 Task: Search one way flight ticket for 2 adults, 2 infants in seat and 1 infant on lap in first from New Haven: Tweed-new Haven Airport to Fort Wayne: Fort Wayne International Airport on 5-4-2023. Choice of flights is Singapure airlines. Number of bags: 1 checked bag. Price is upto 109000. Outbound departure time preference is 7:00.
Action: Mouse moved to (352, 327)
Screenshot: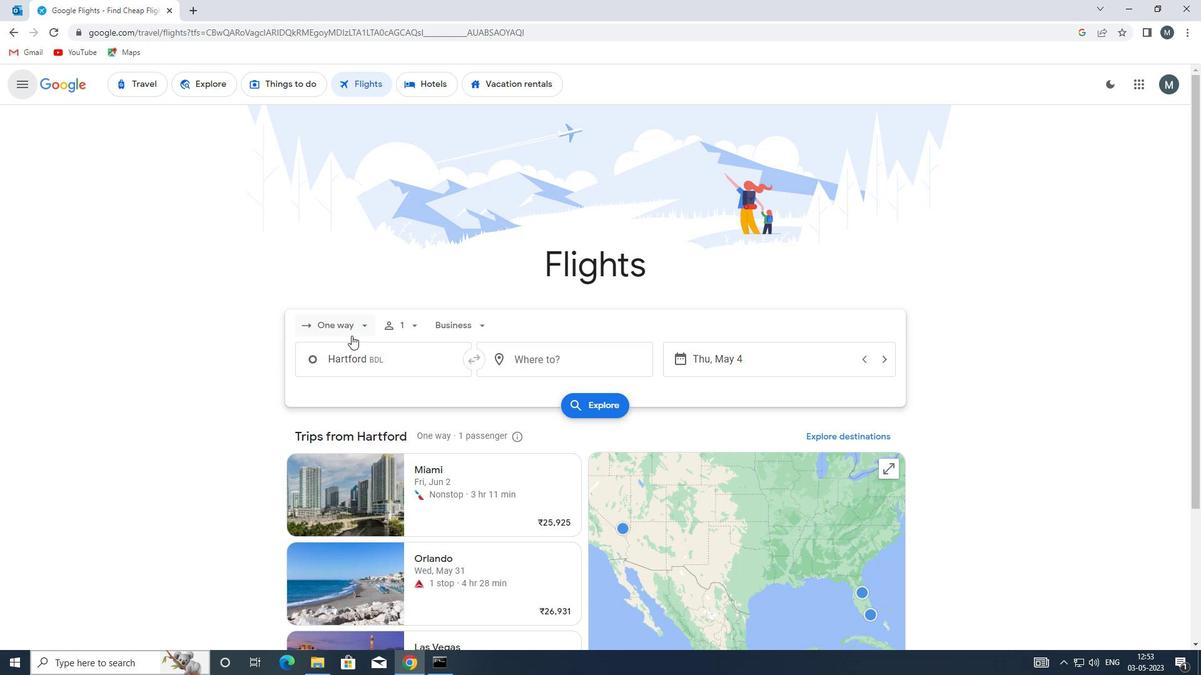 
Action: Mouse pressed left at (352, 327)
Screenshot: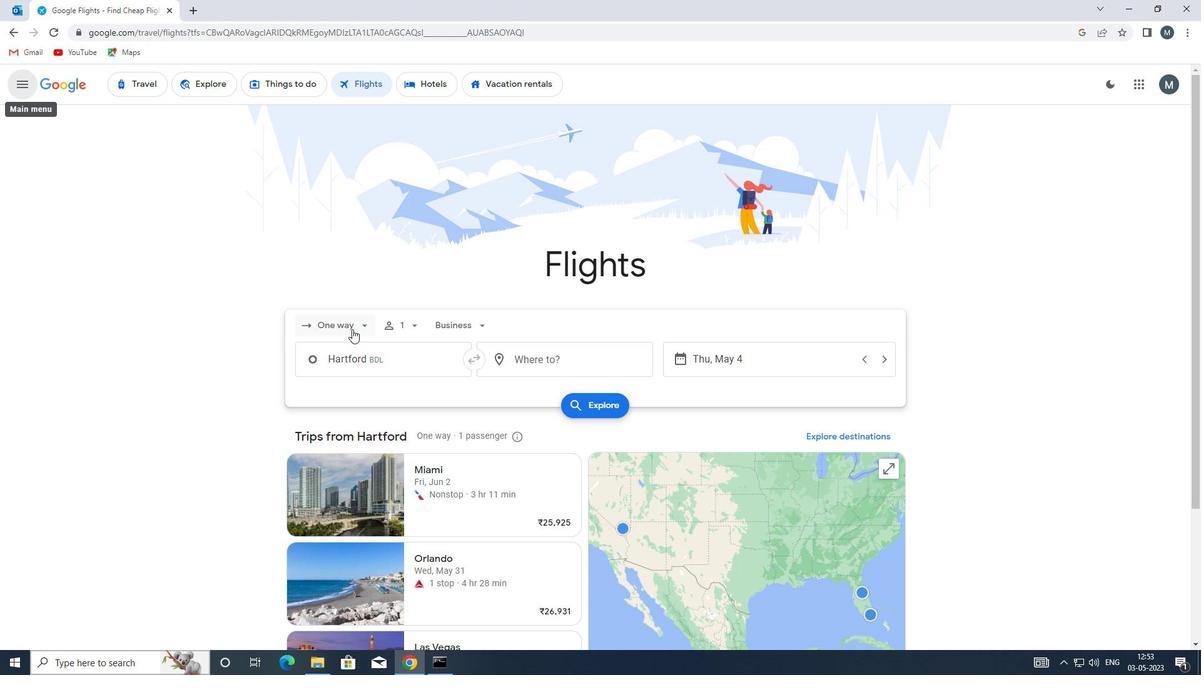 
Action: Mouse moved to (362, 382)
Screenshot: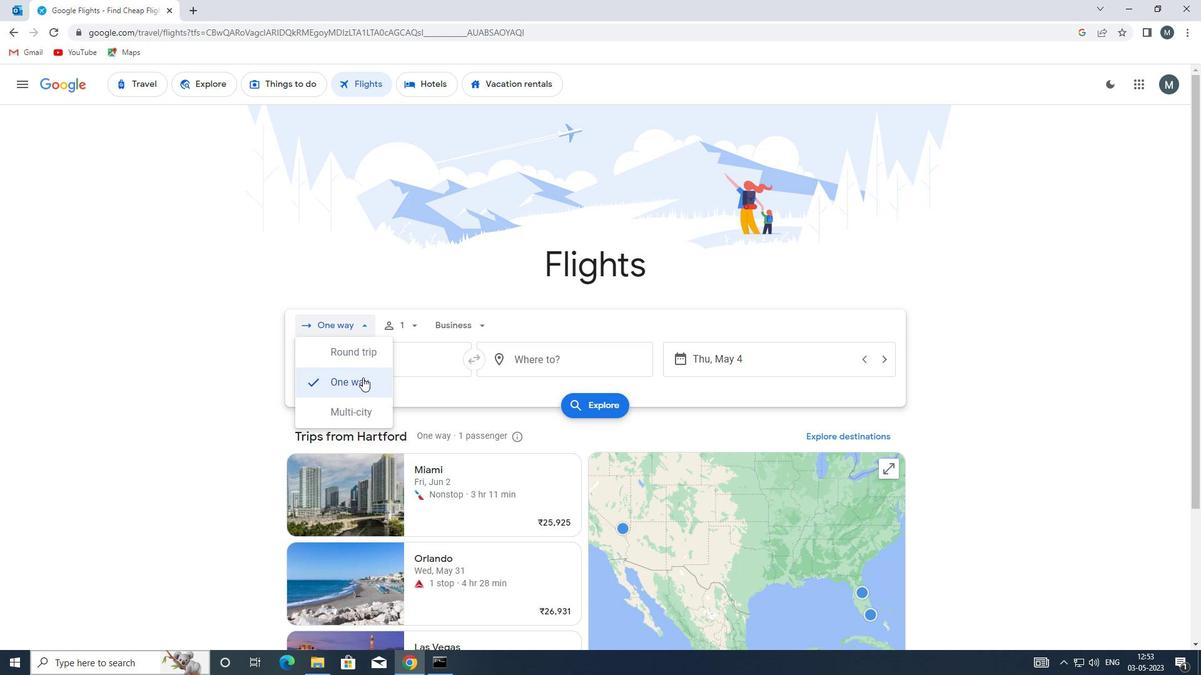 
Action: Mouse pressed left at (362, 382)
Screenshot: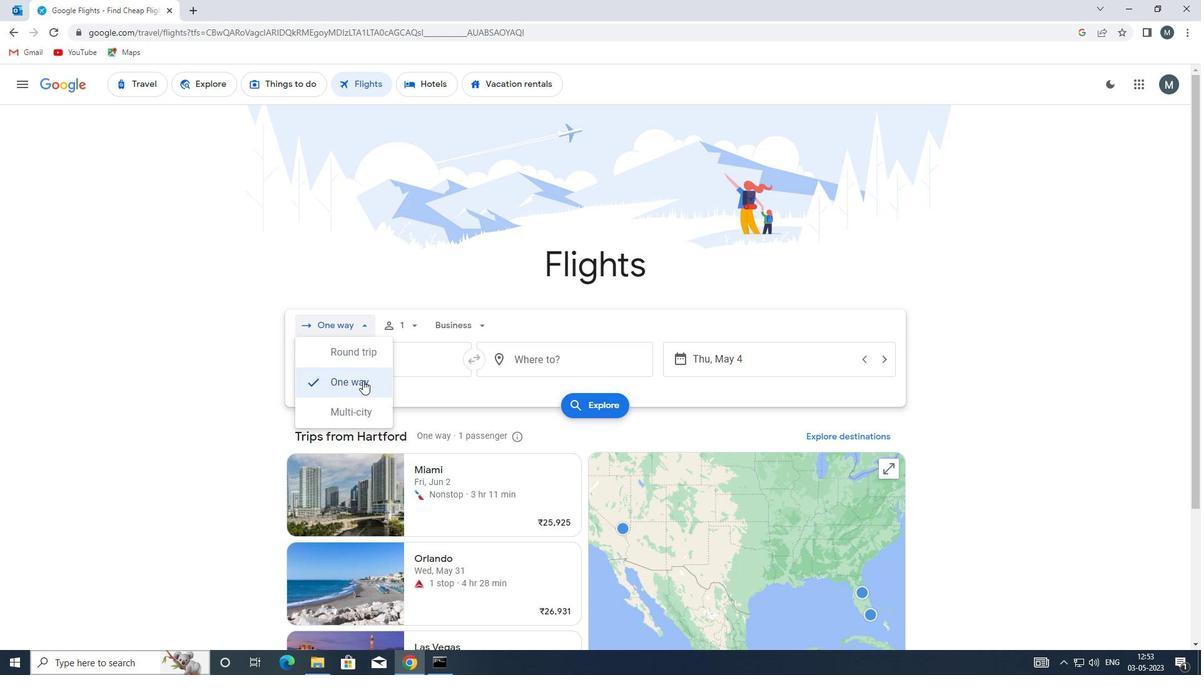 
Action: Mouse moved to (414, 324)
Screenshot: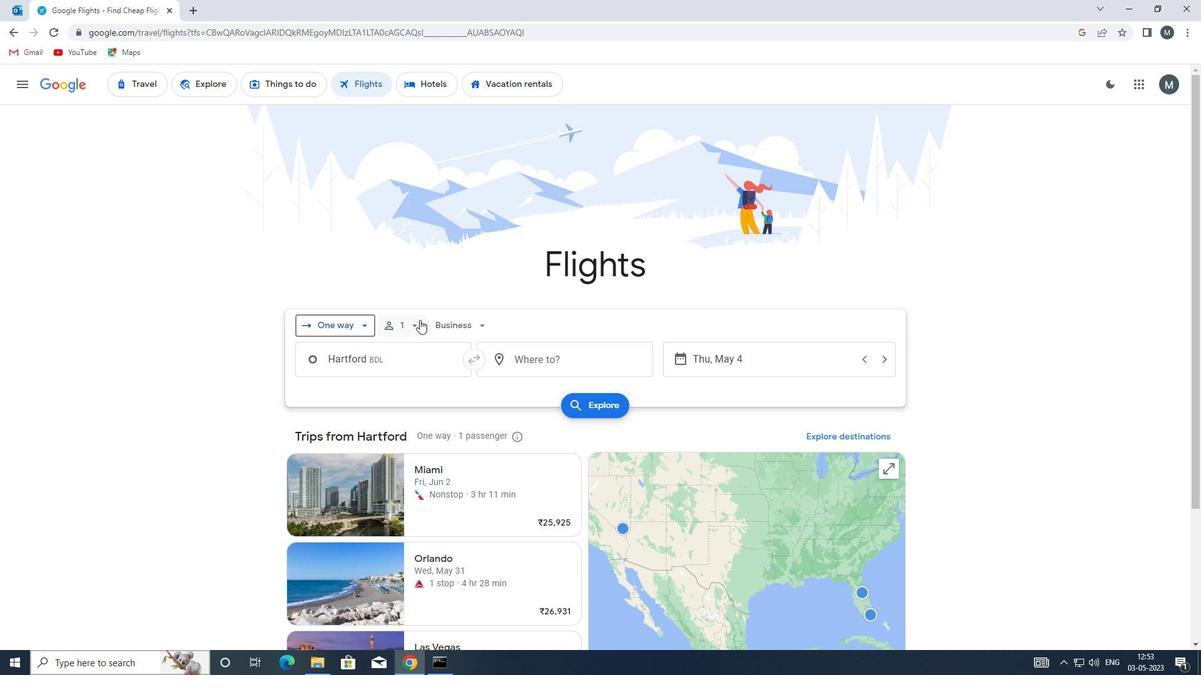 
Action: Mouse pressed left at (414, 324)
Screenshot: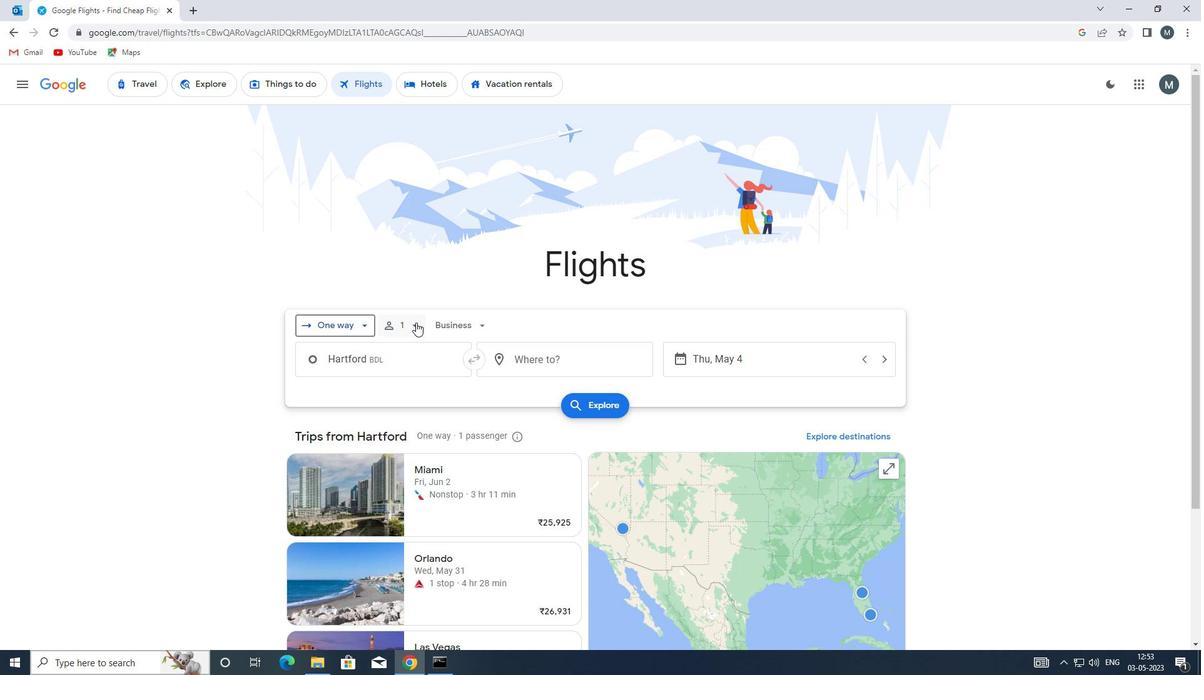 
Action: Mouse moved to (508, 353)
Screenshot: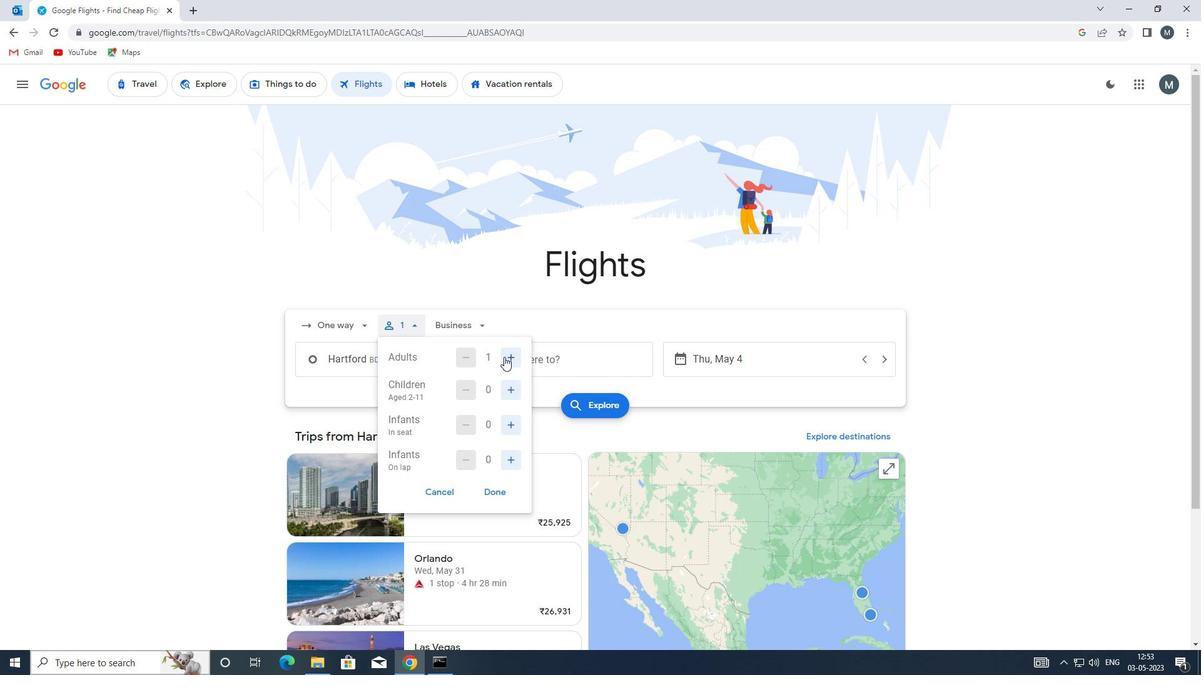
Action: Mouse pressed left at (508, 353)
Screenshot: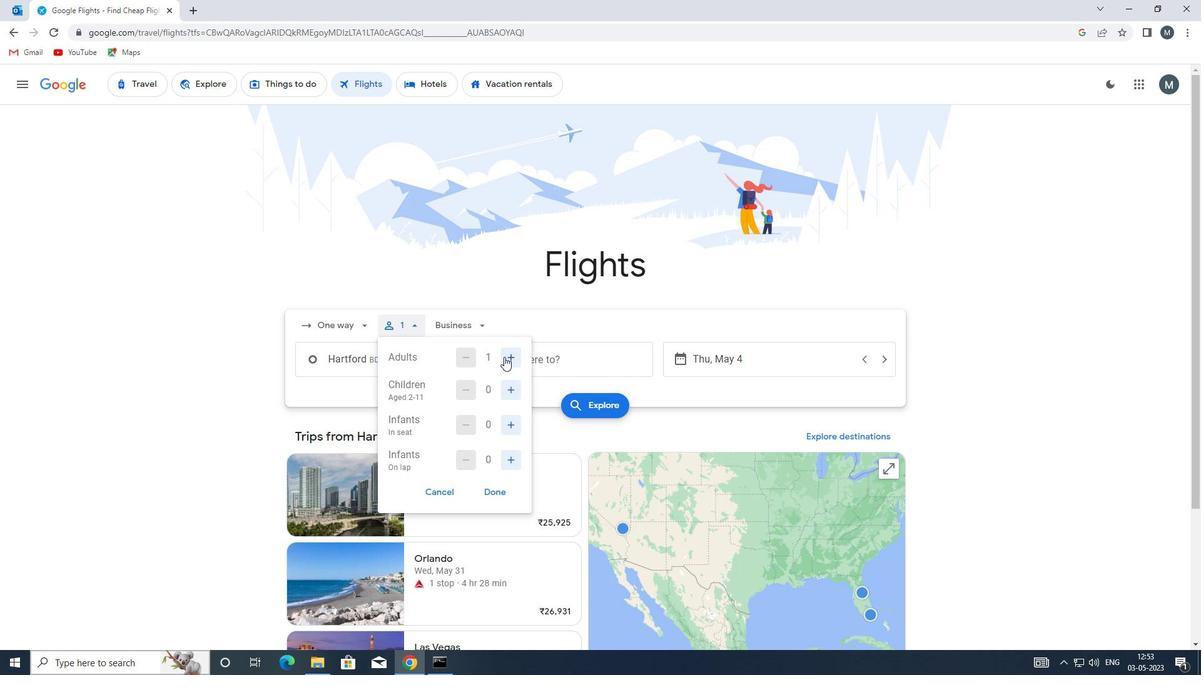 
Action: Mouse moved to (512, 421)
Screenshot: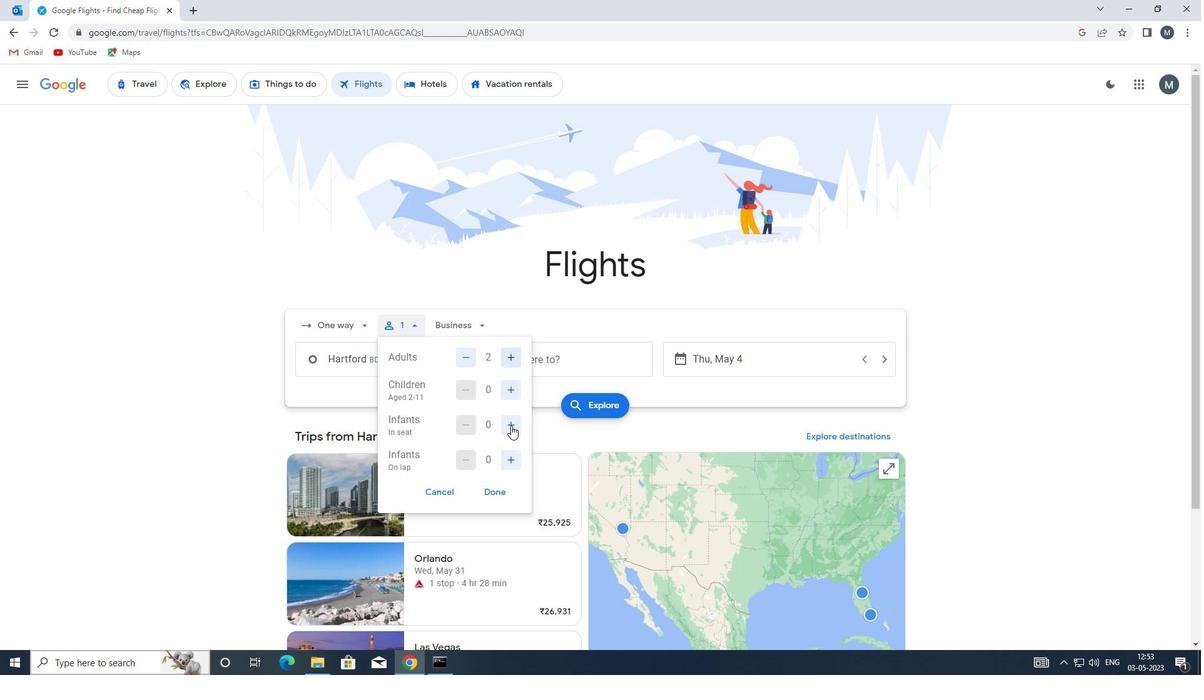 
Action: Mouse pressed left at (512, 421)
Screenshot: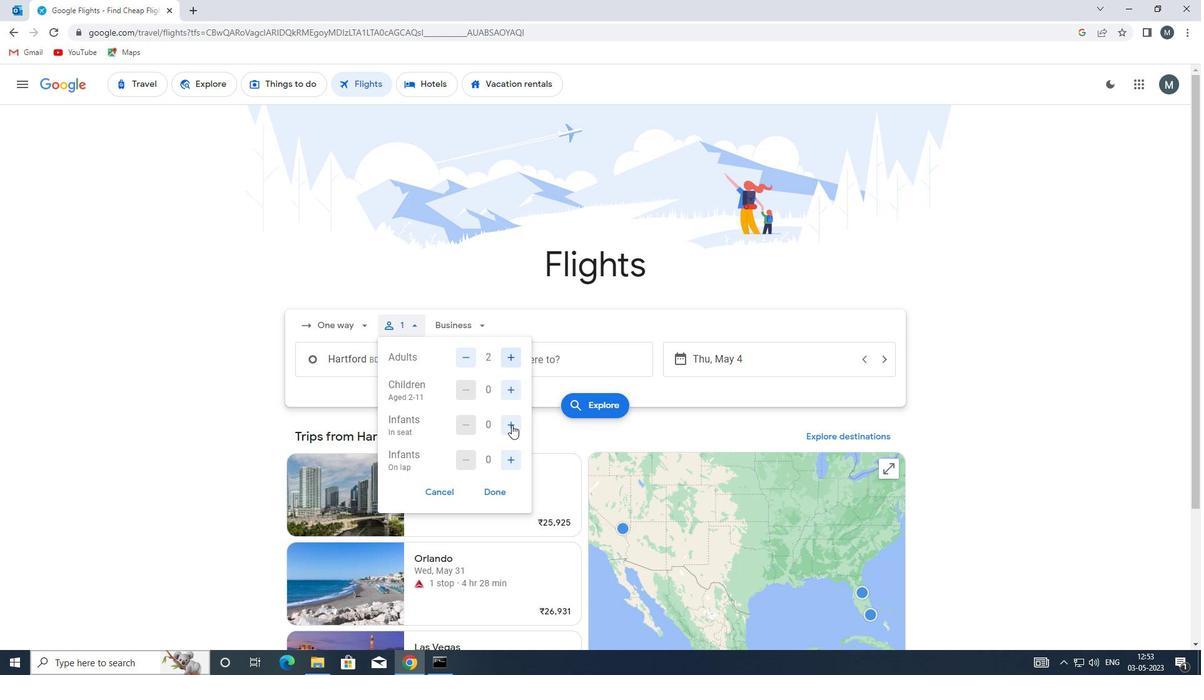
Action: Mouse pressed left at (512, 421)
Screenshot: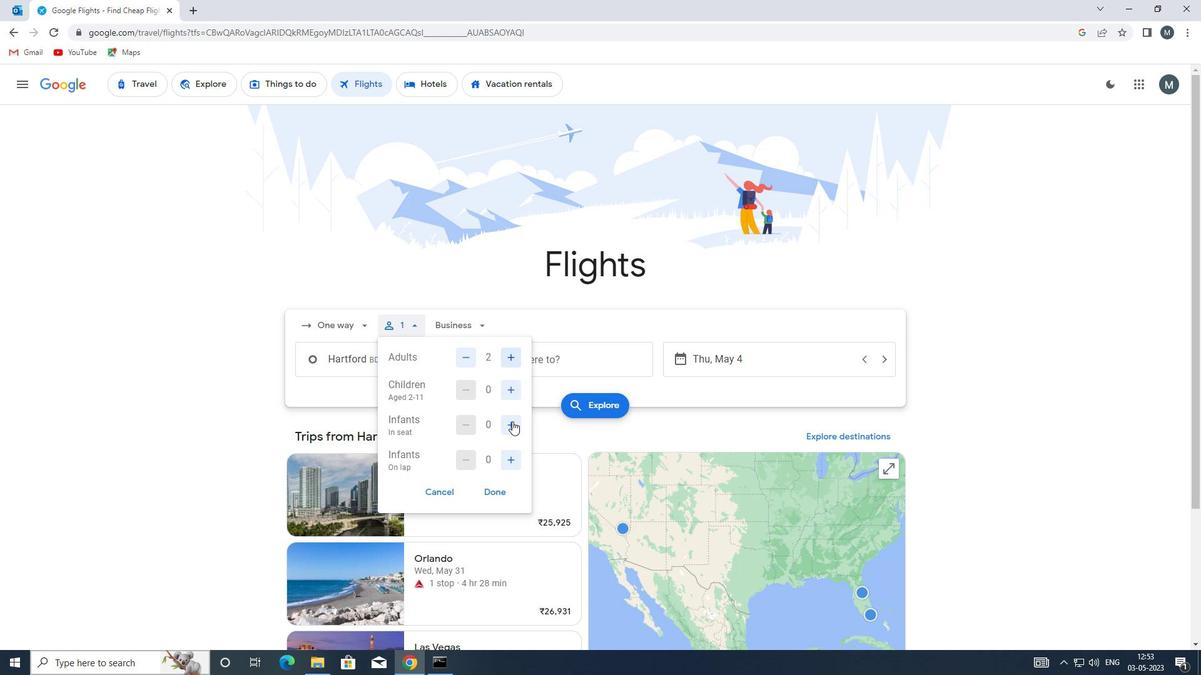 
Action: Mouse moved to (510, 460)
Screenshot: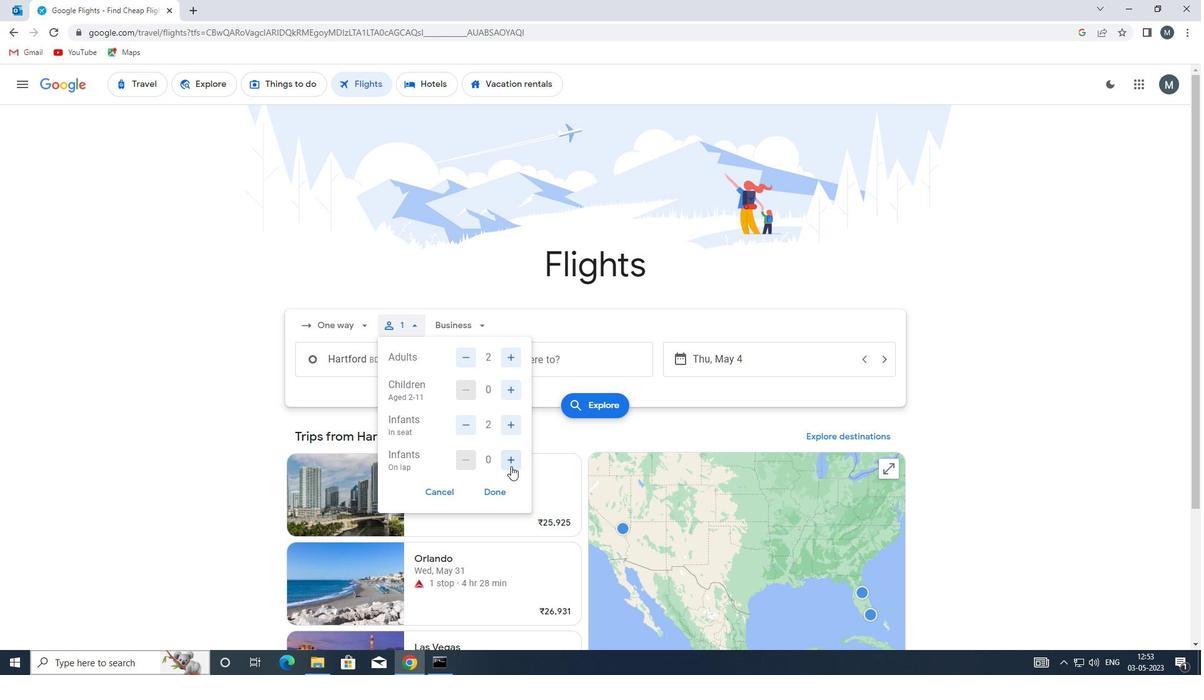 
Action: Mouse pressed left at (510, 460)
Screenshot: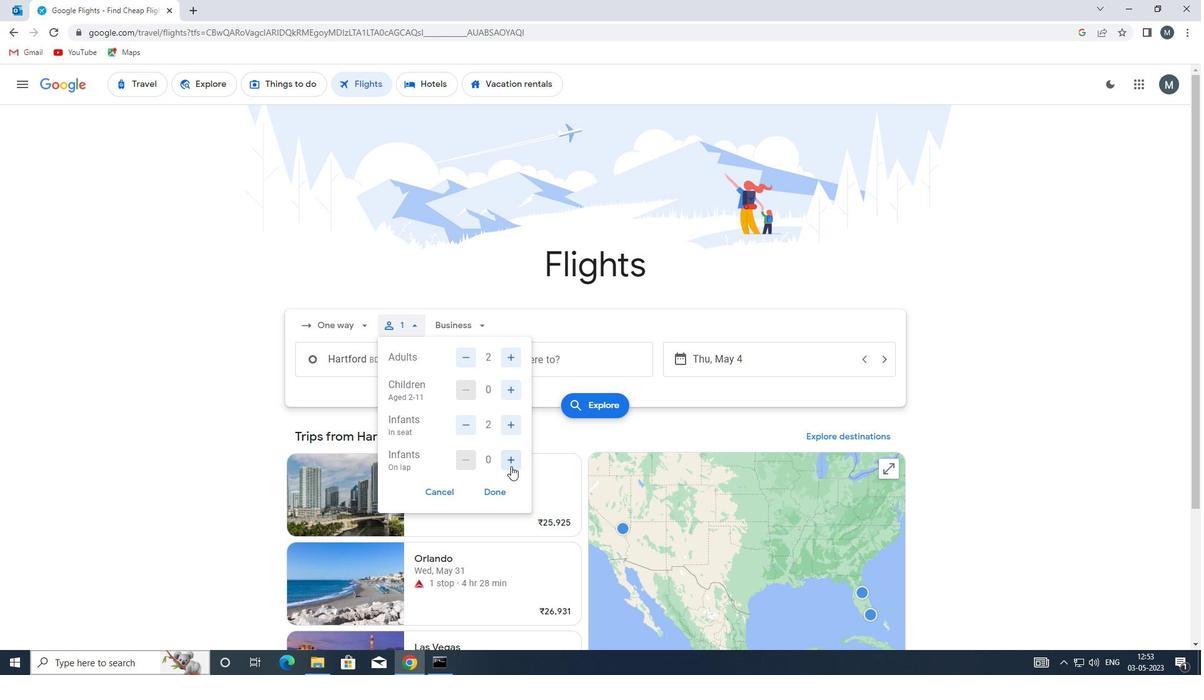 
Action: Mouse moved to (492, 495)
Screenshot: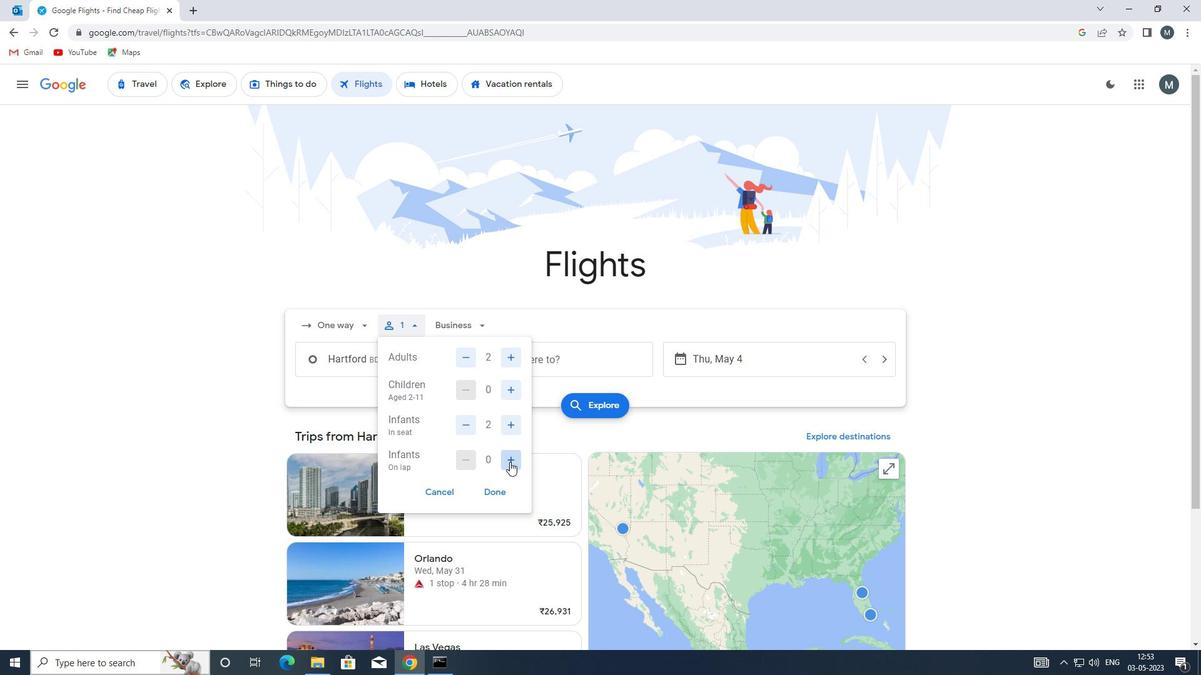 
Action: Mouse pressed left at (492, 495)
Screenshot: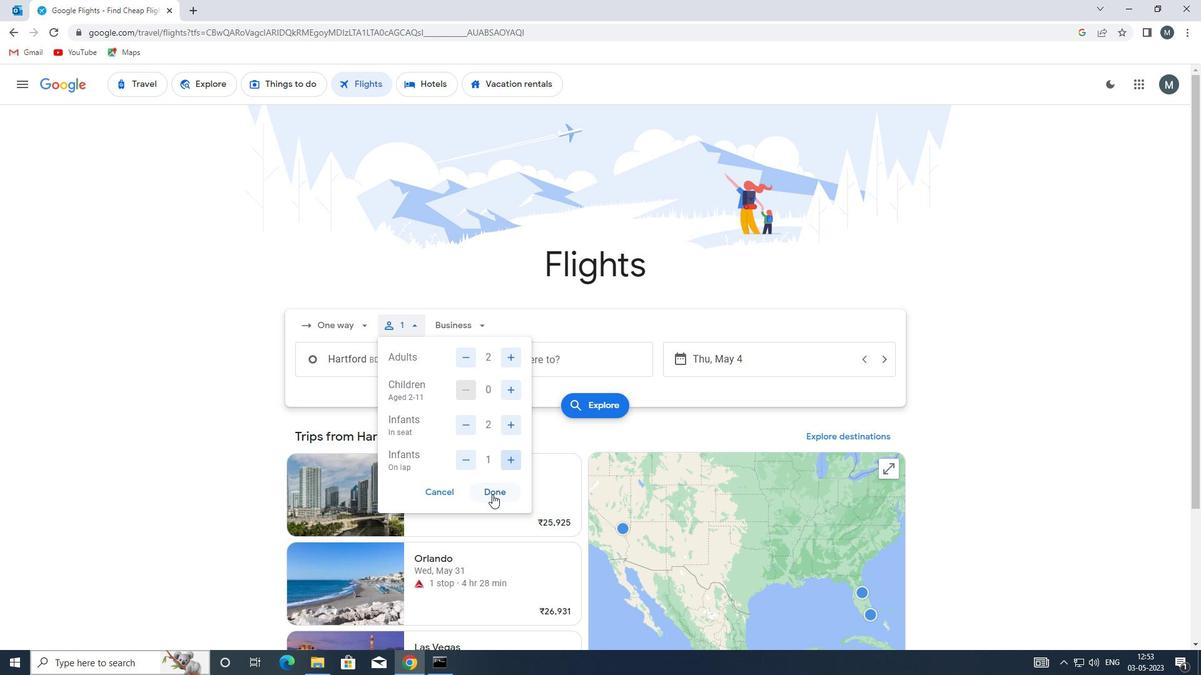 
Action: Mouse moved to (464, 332)
Screenshot: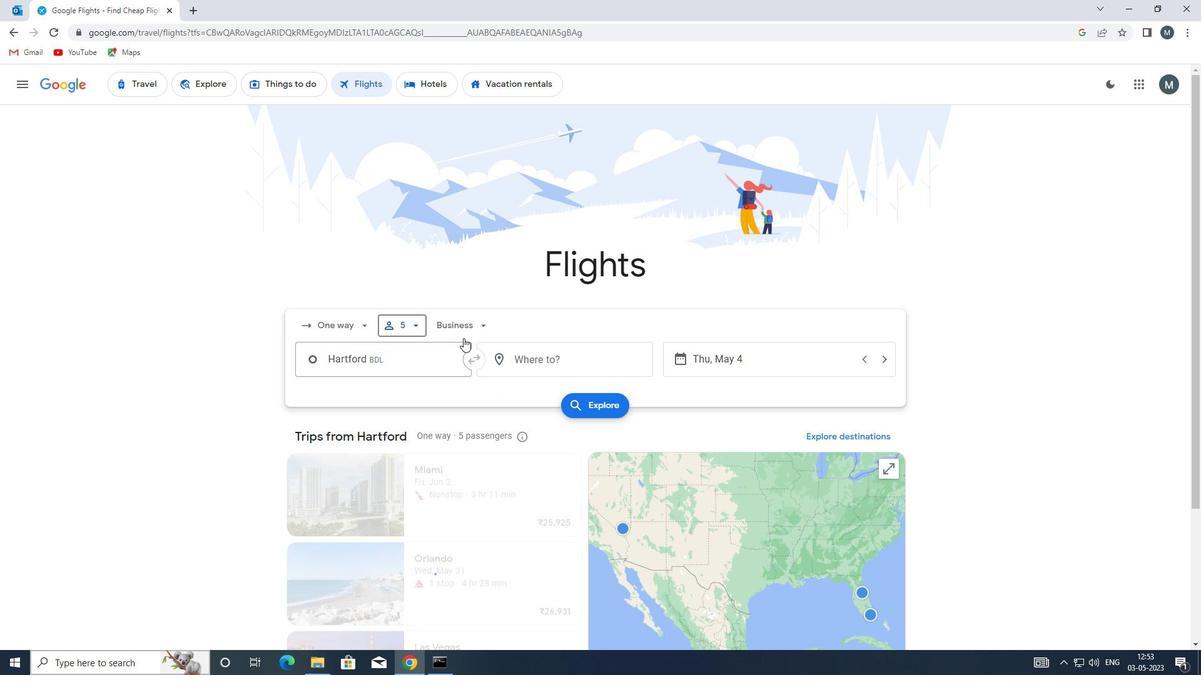 
Action: Mouse pressed left at (464, 332)
Screenshot: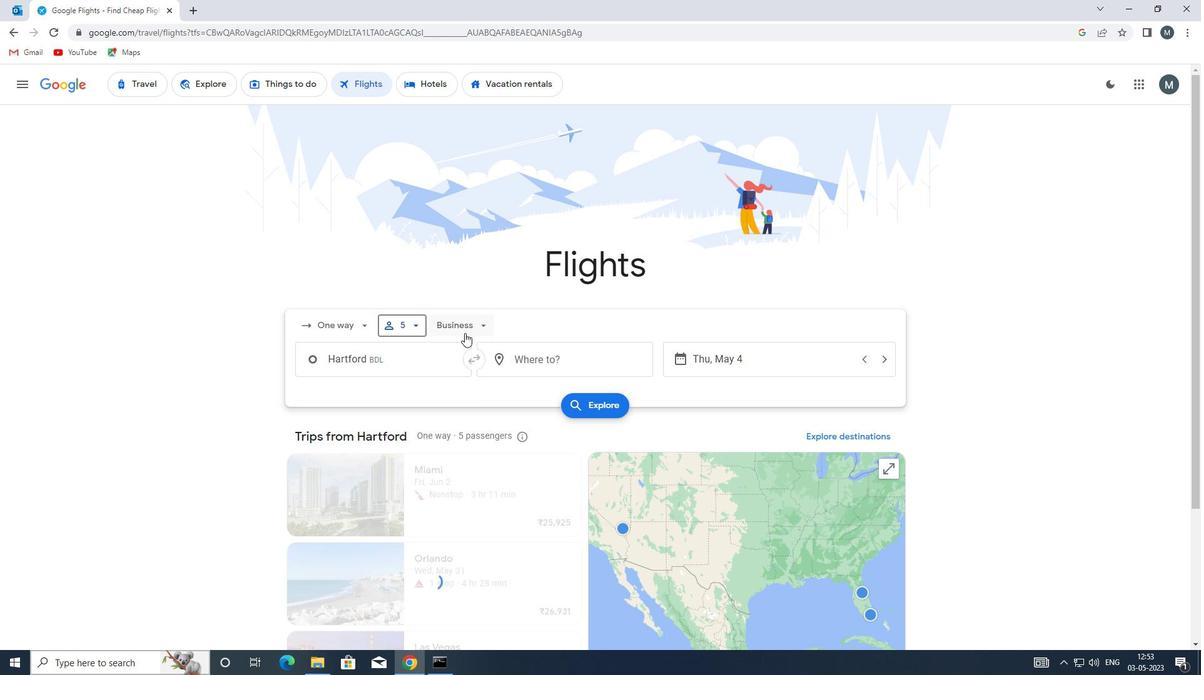 
Action: Mouse moved to (494, 451)
Screenshot: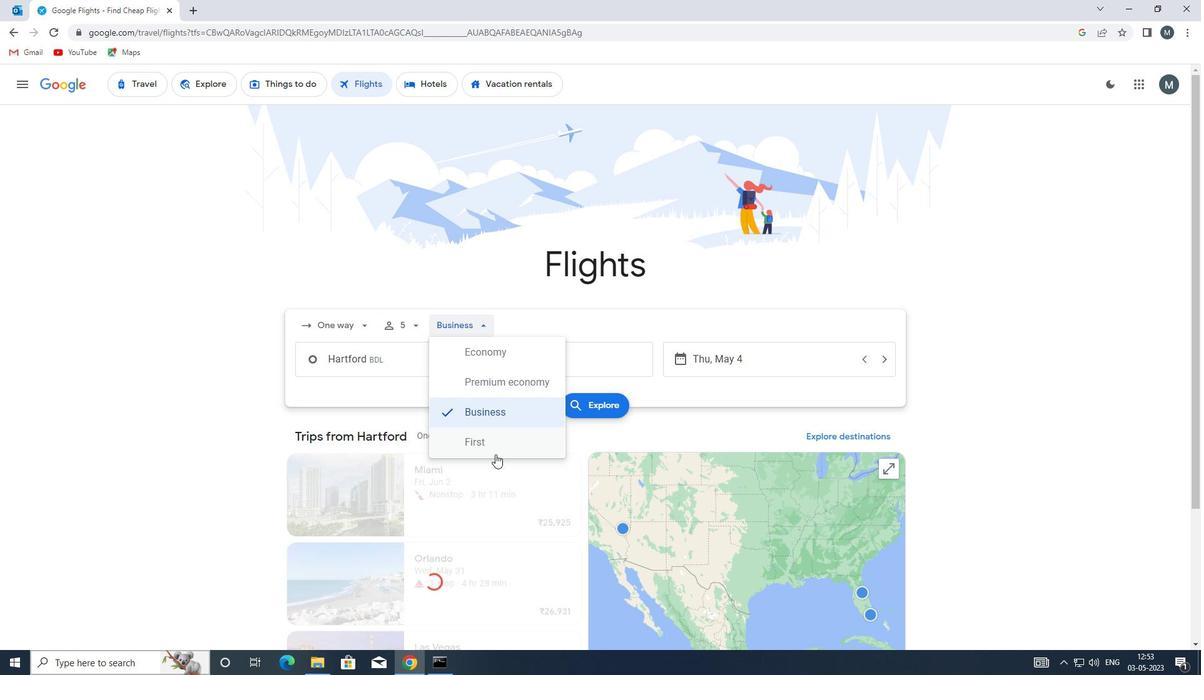 
Action: Mouse pressed left at (494, 451)
Screenshot: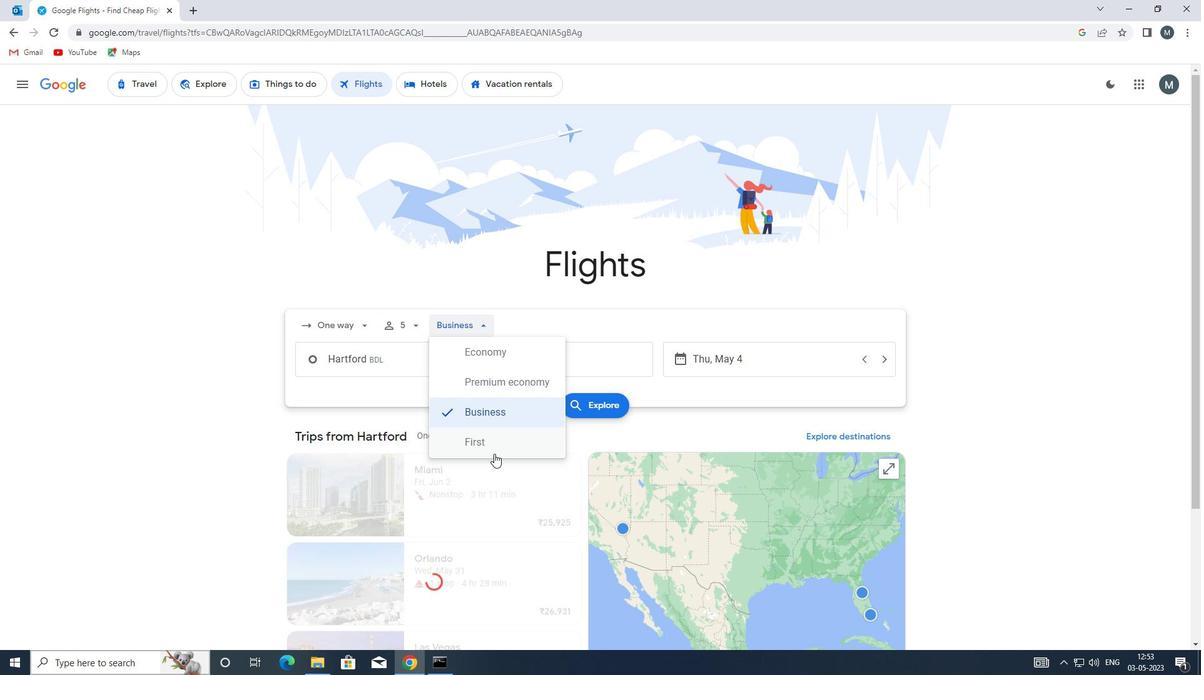 
Action: Mouse moved to (399, 373)
Screenshot: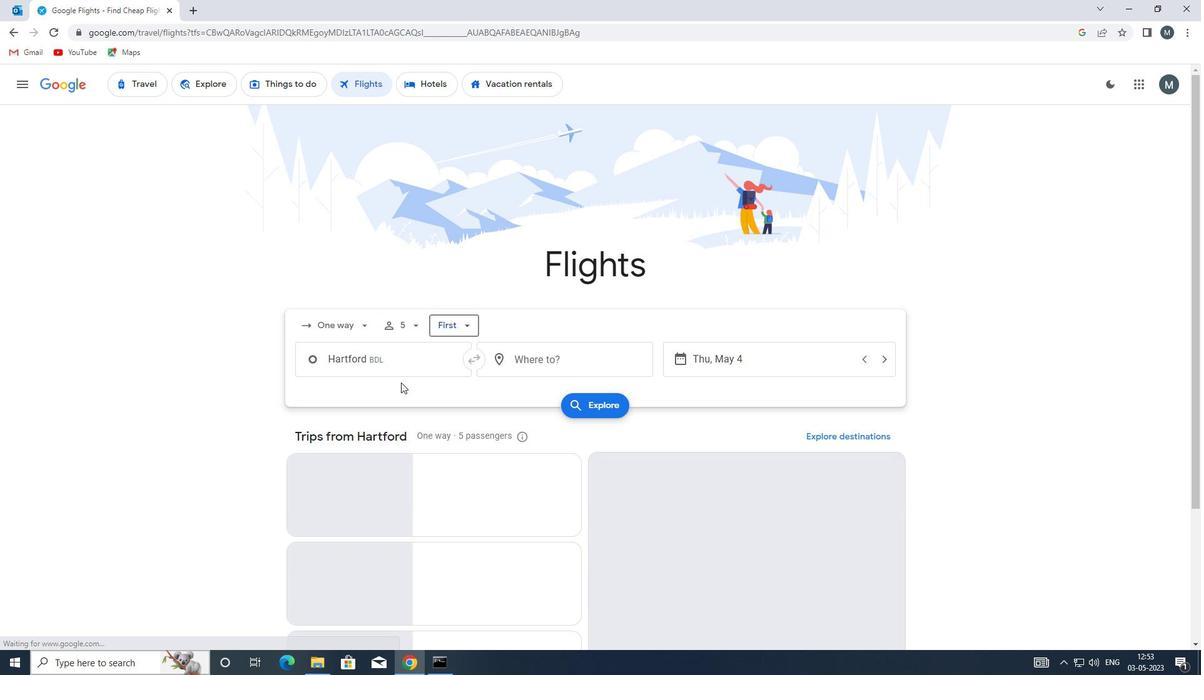 
Action: Mouse pressed left at (399, 373)
Screenshot: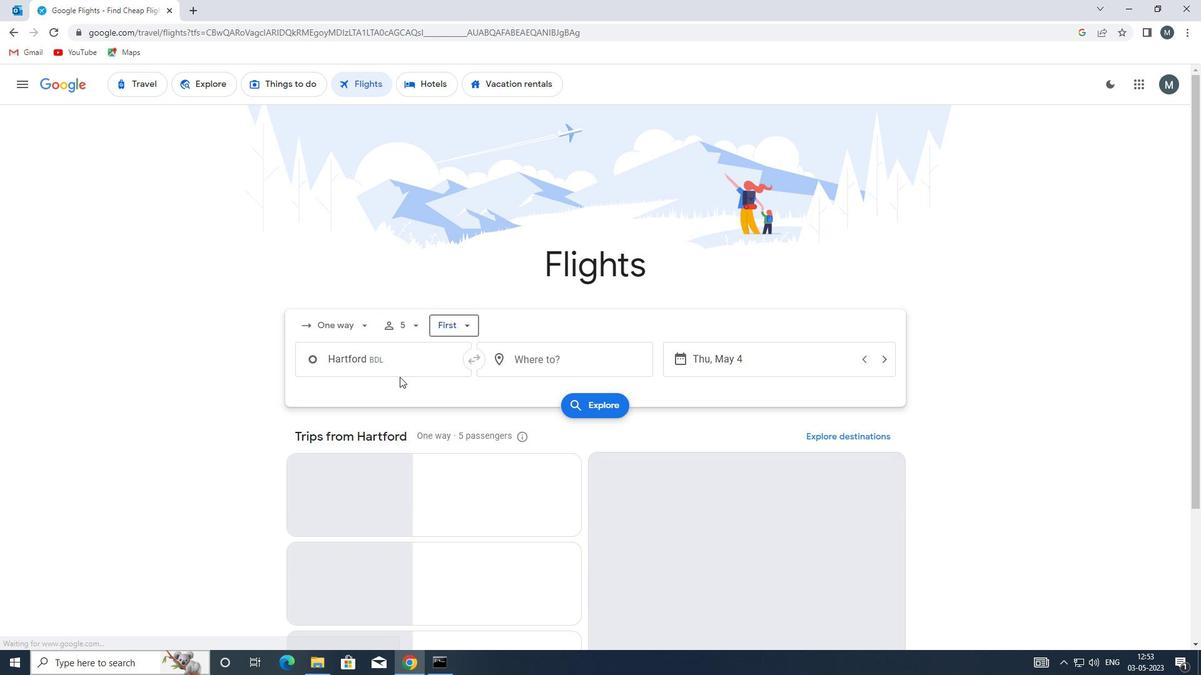 
Action: Mouse moved to (399, 371)
Screenshot: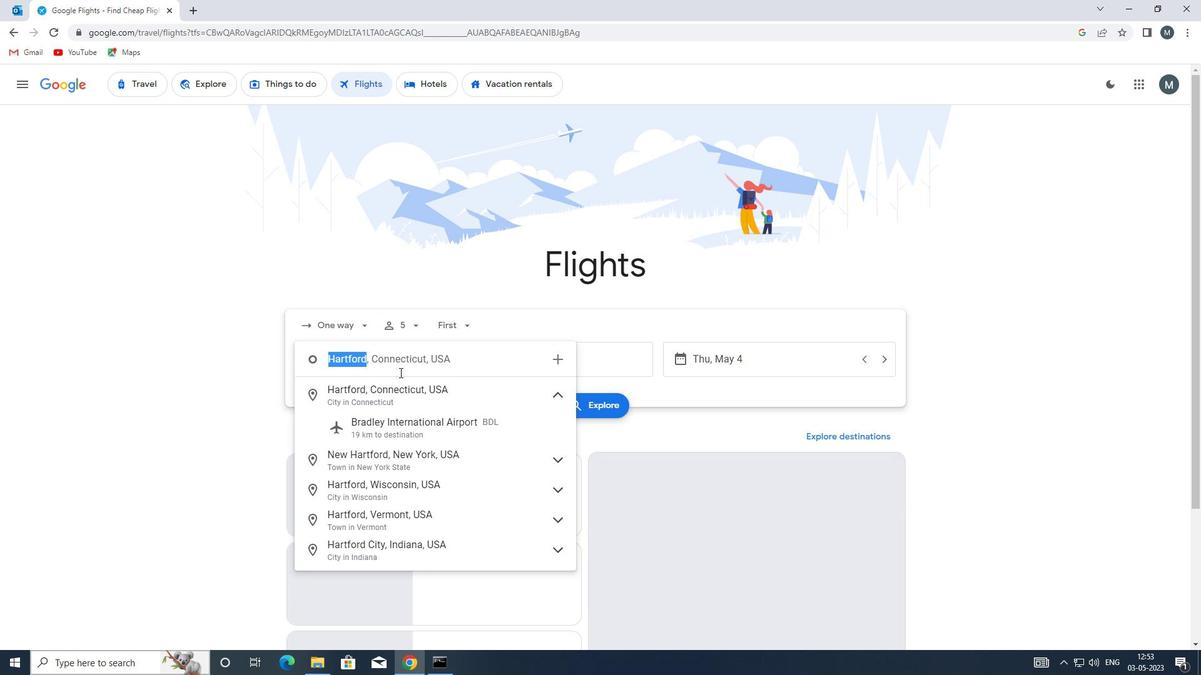 
Action: Key pressed hvn
Screenshot: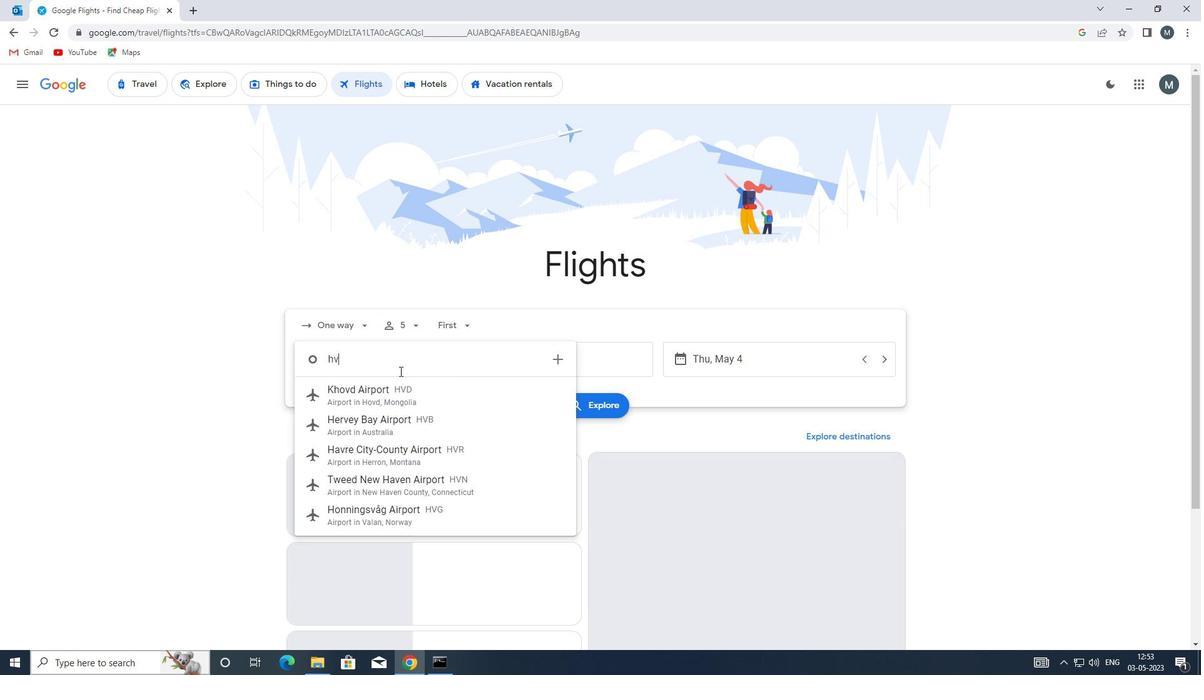
Action: Mouse moved to (408, 399)
Screenshot: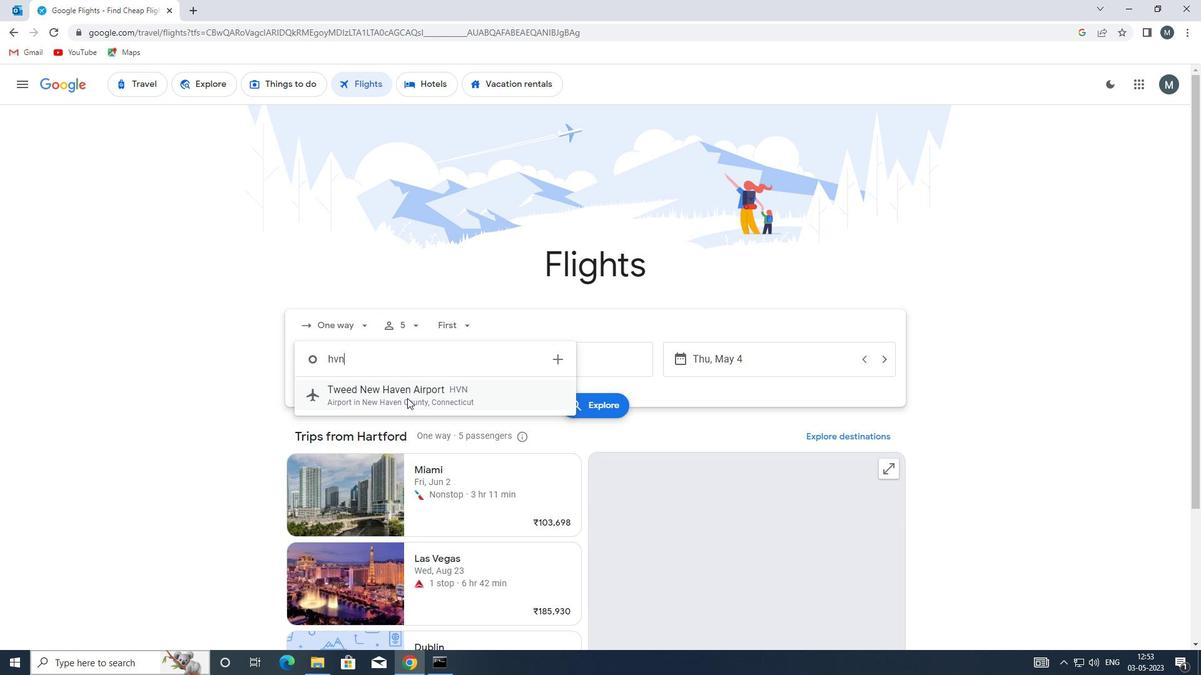 
Action: Mouse pressed left at (408, 399)
Screenshot: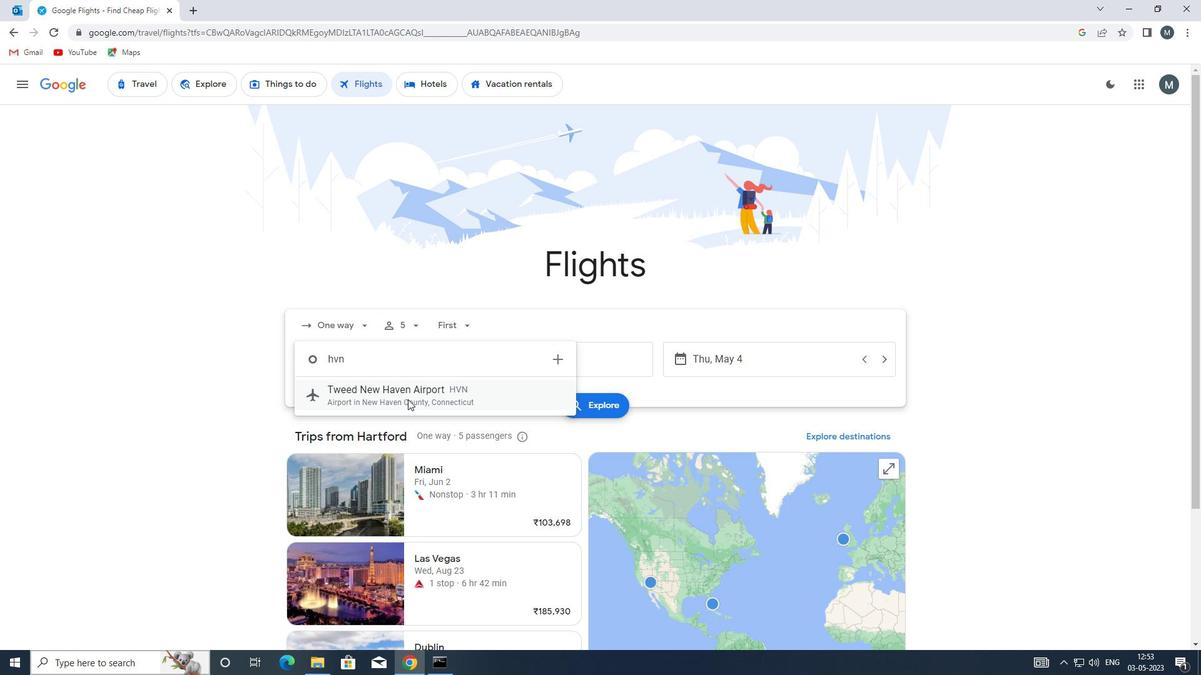
Action: Mouse moved to (518, 362)
Screenshot: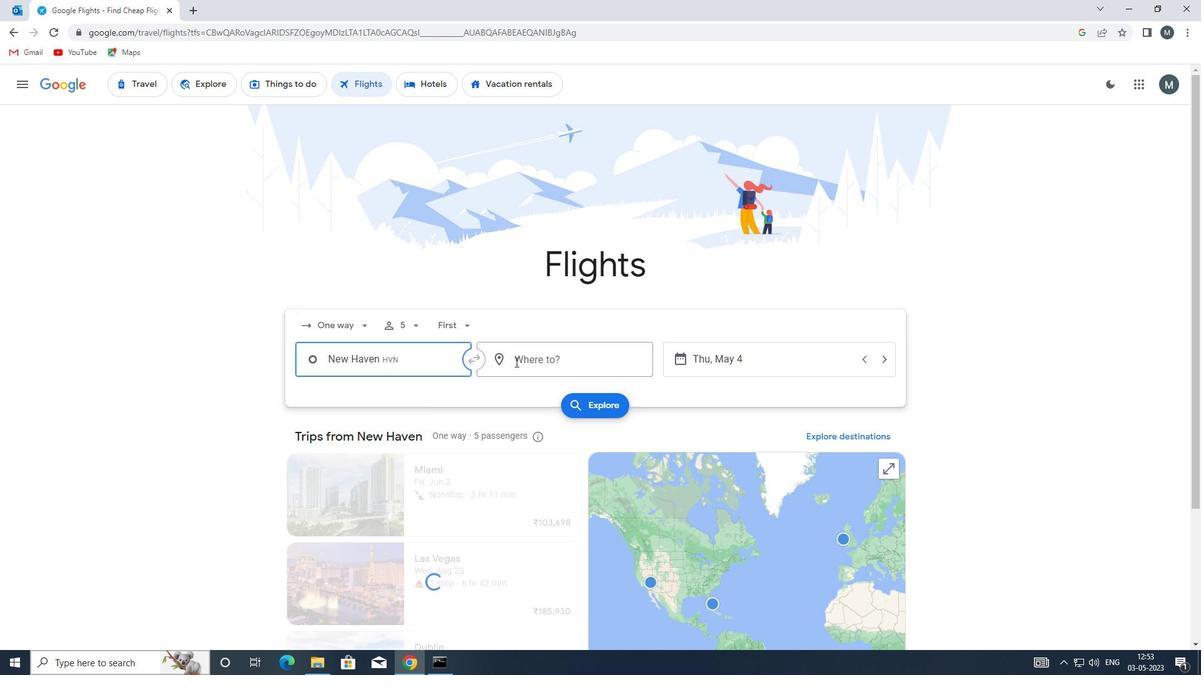 
Action: Mouse pressed left at (518, 362)
Screenshot: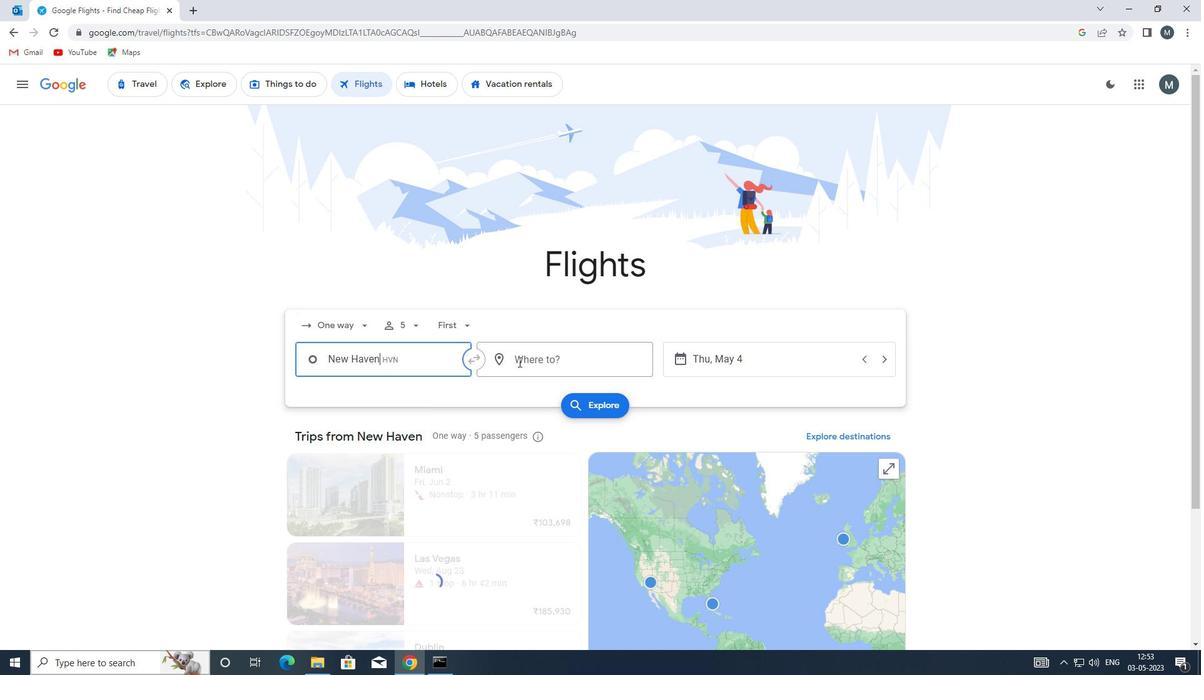 
Action: Mouse moved to (516, 361)
Screenshot: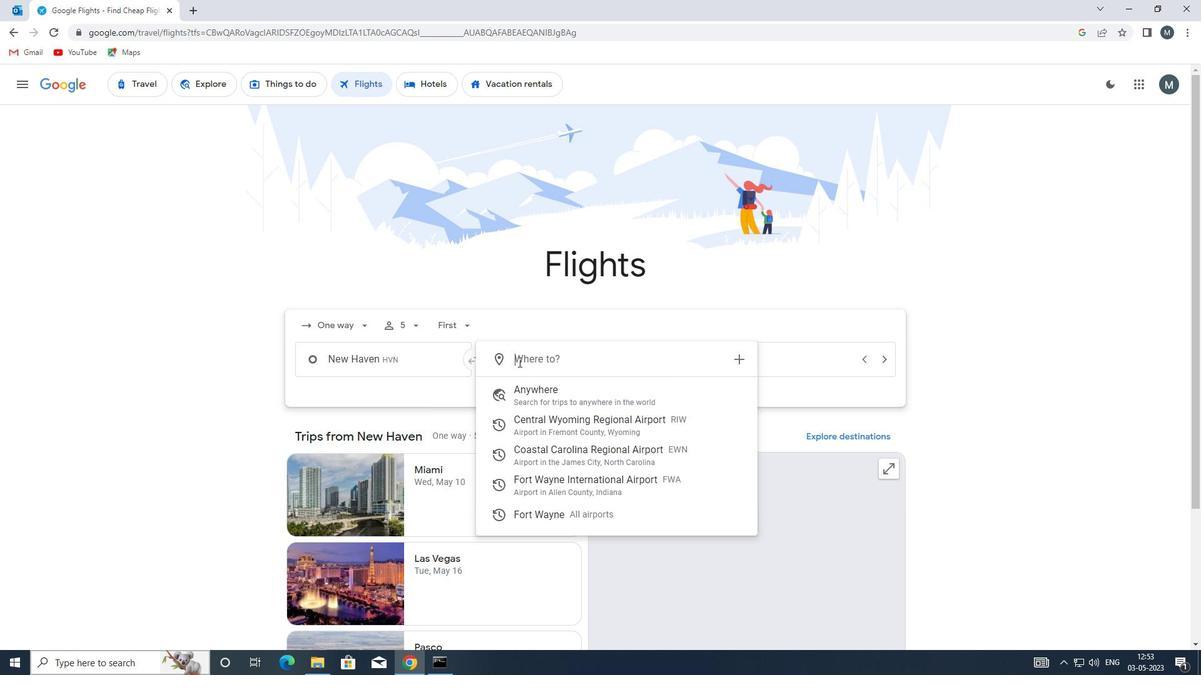 
Action: Key pressed fwa
Screenshot: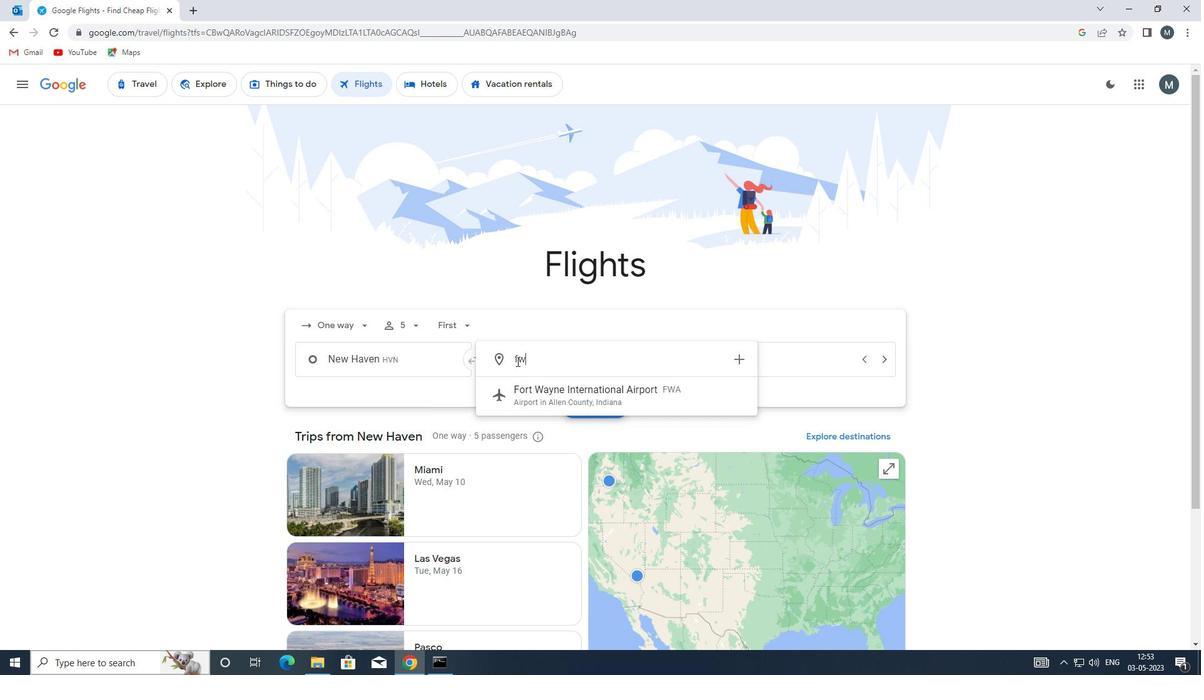 
Action: Mouse moved to (544, 389)
Screenshot: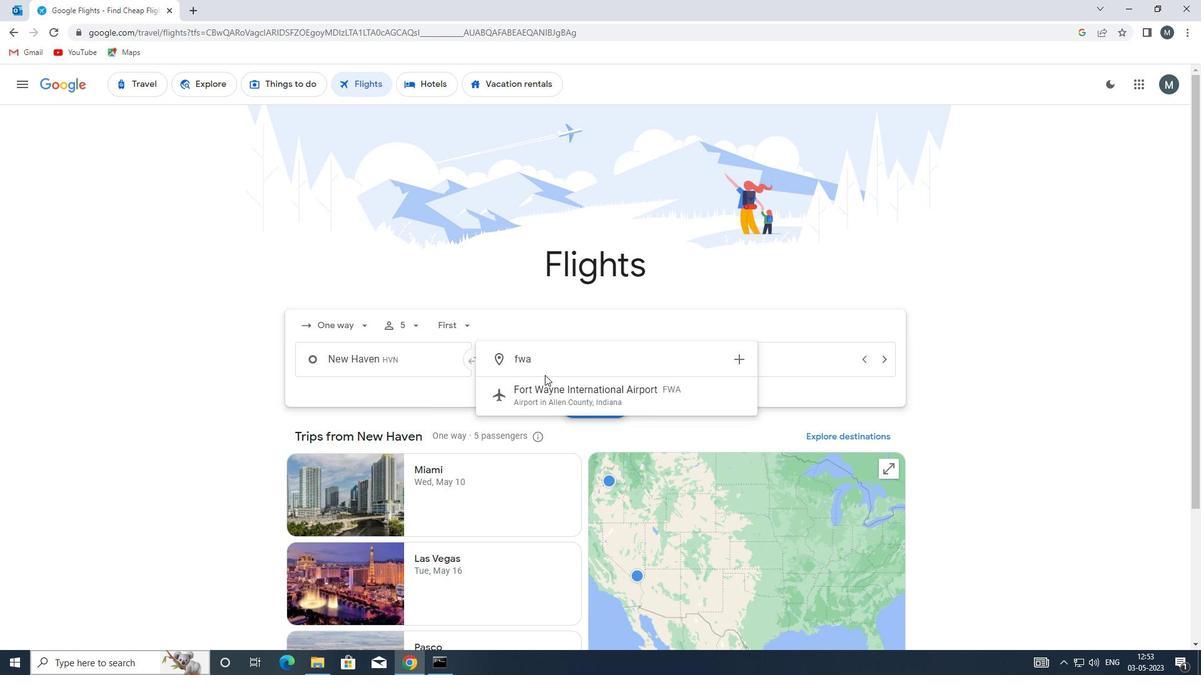 
Action: Mouse pressed left at (544, 389)
Screenshot: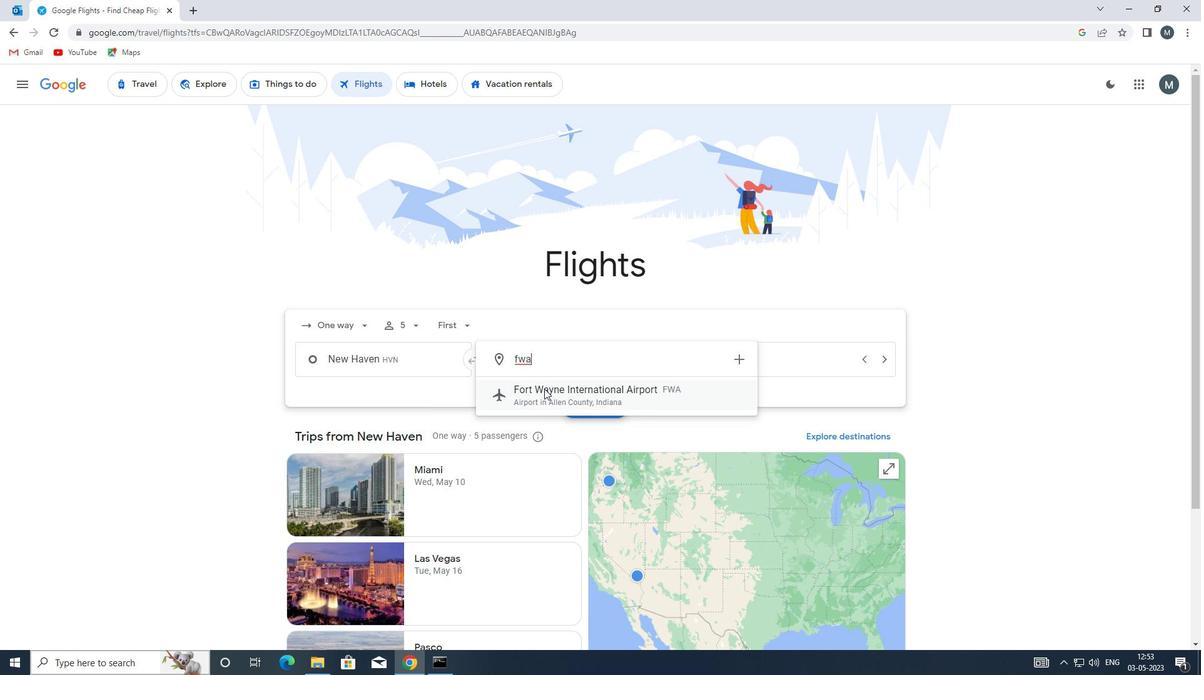 
Action: Mouse moved to (710, 352)
Screenshot: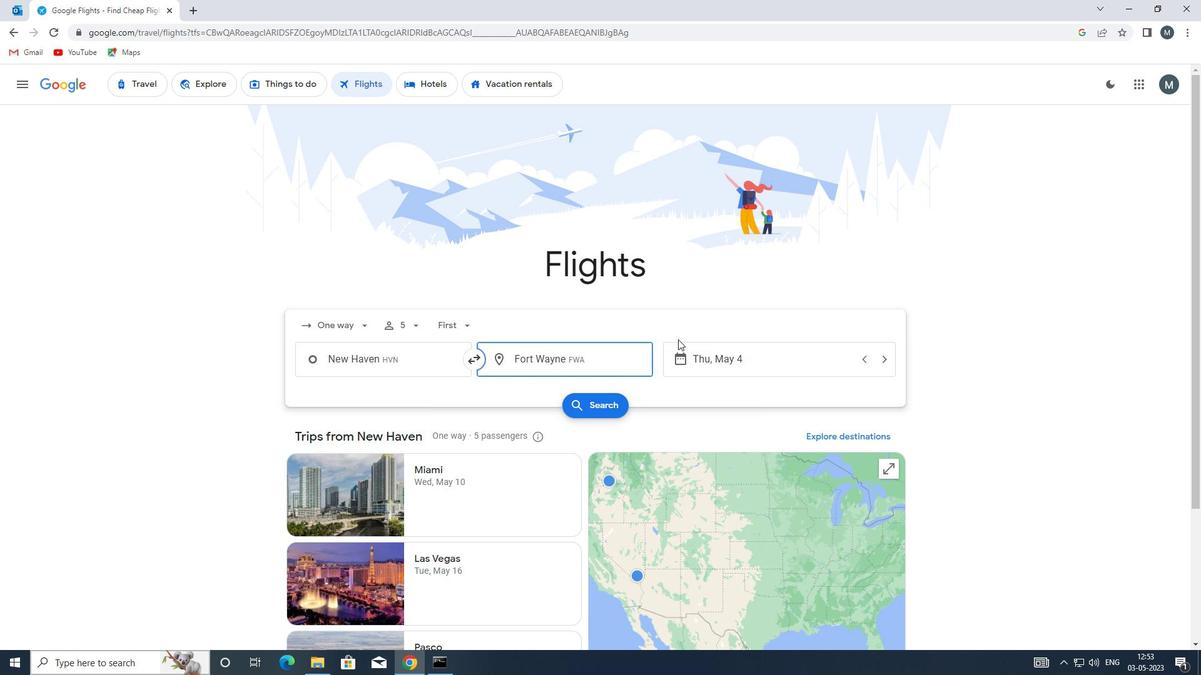 
Action: Mouse pressed left at (710, 352)
Screenshot: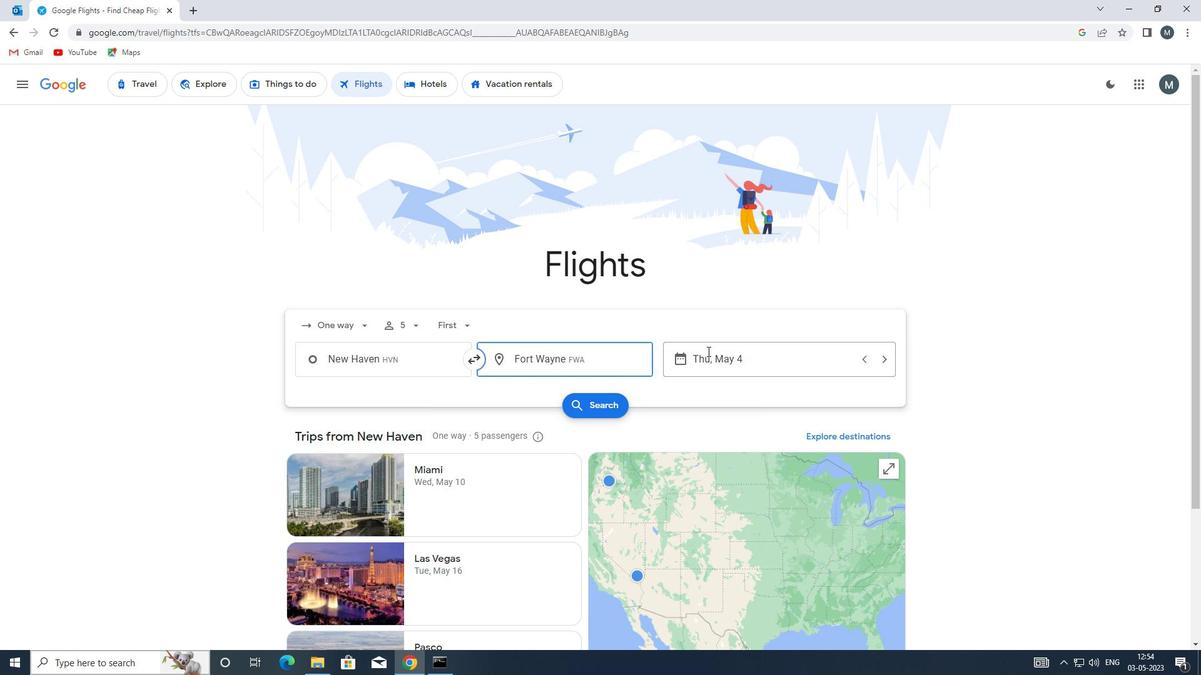 
Action: Mouse moved to (571, 418)
Screenshot: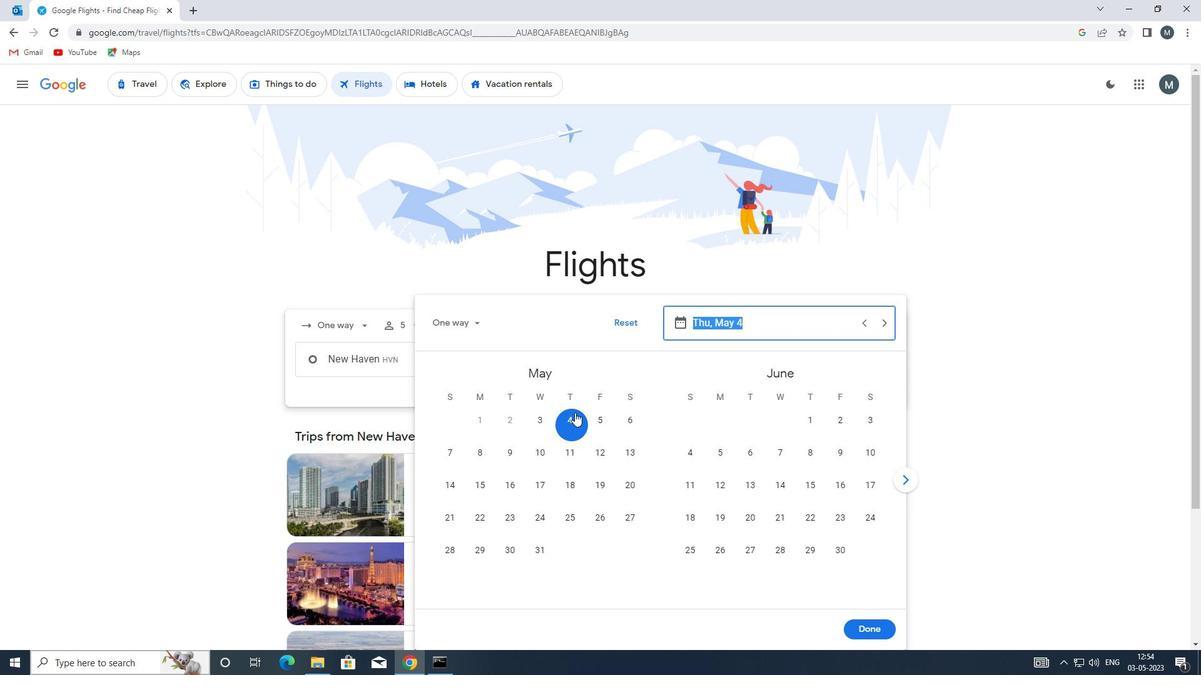 
Action: Mouse pressed left at (571, 418)
Screenshot: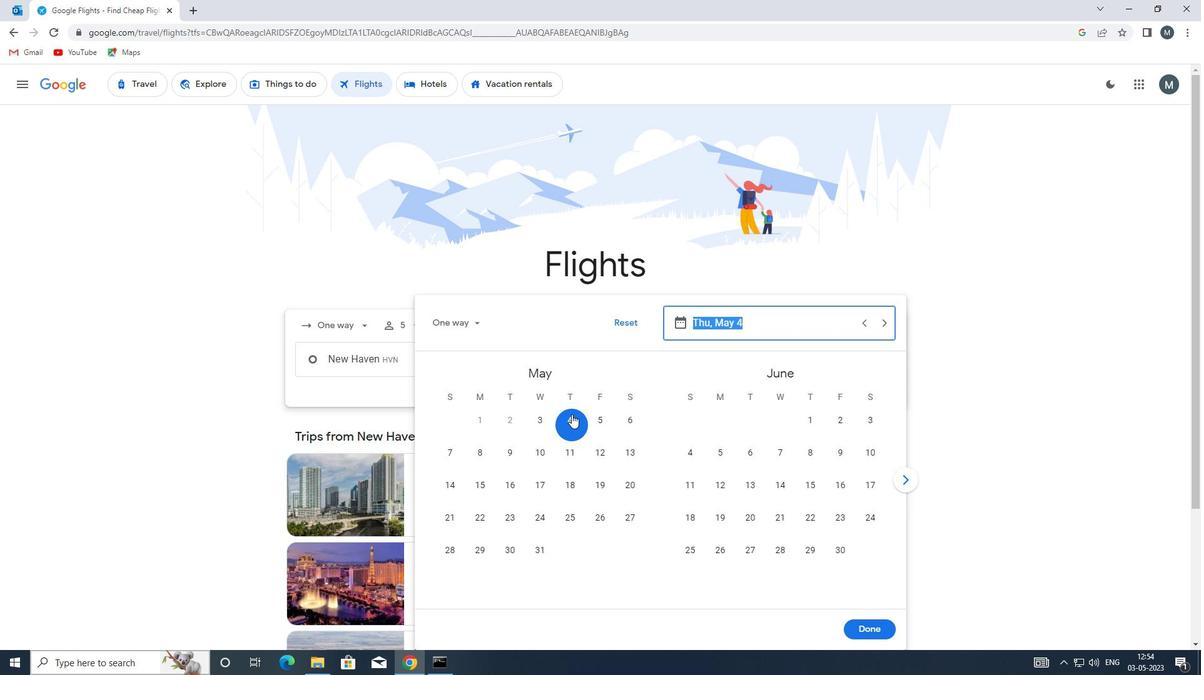 
Action: Mouse moved to (873, 620)
Screenshot: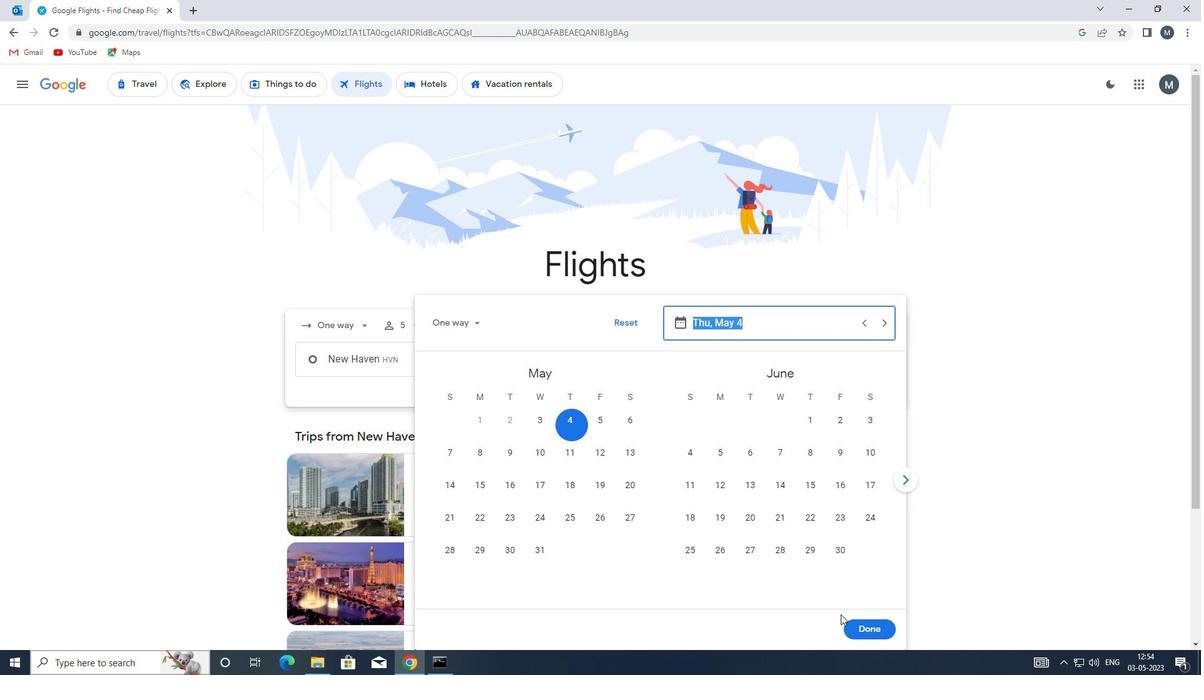 
Action: Mouse pressed left at (873, 620)
Screenshot: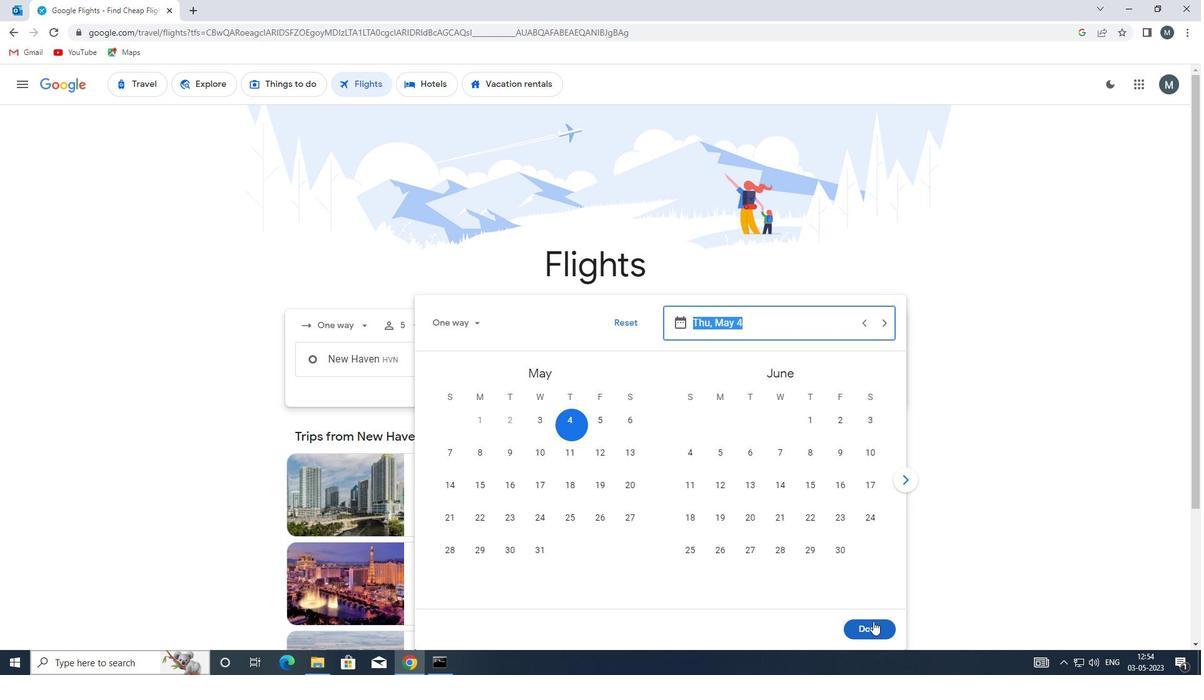 
Action: Mouse moved to (598, 409)
Screenshot: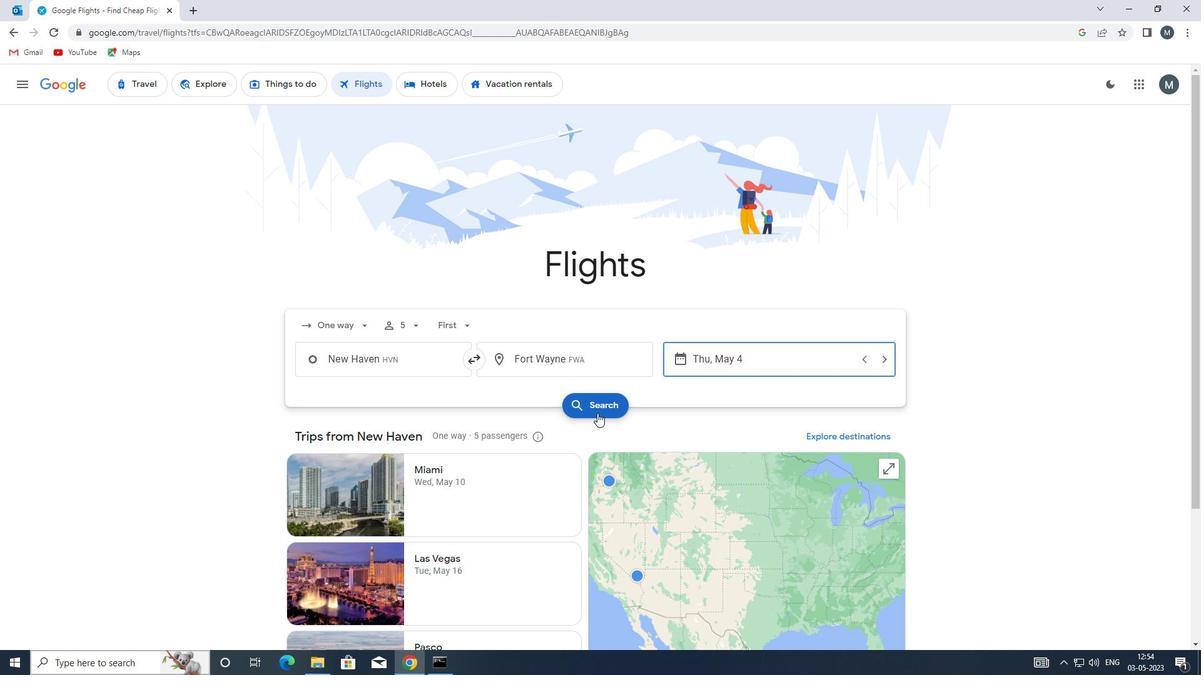 
Action: Mouse pressed left at (598, 409)
Screenshot: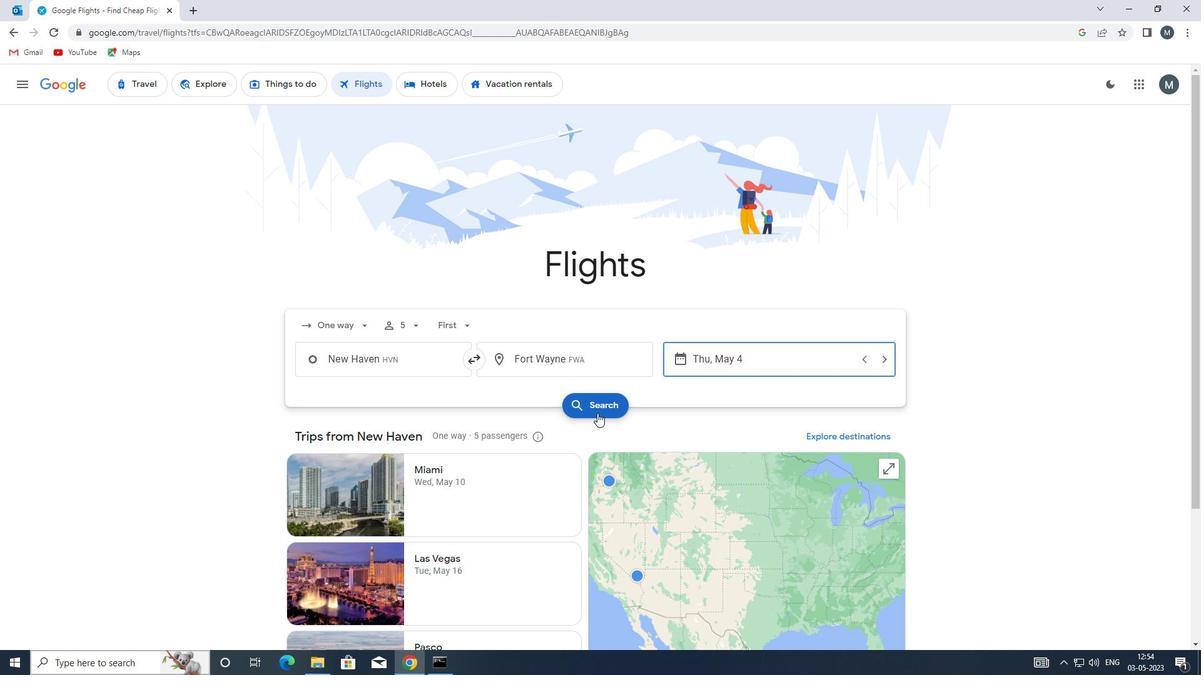 
Action: Mouse moved to (307, 204)
Screenshot: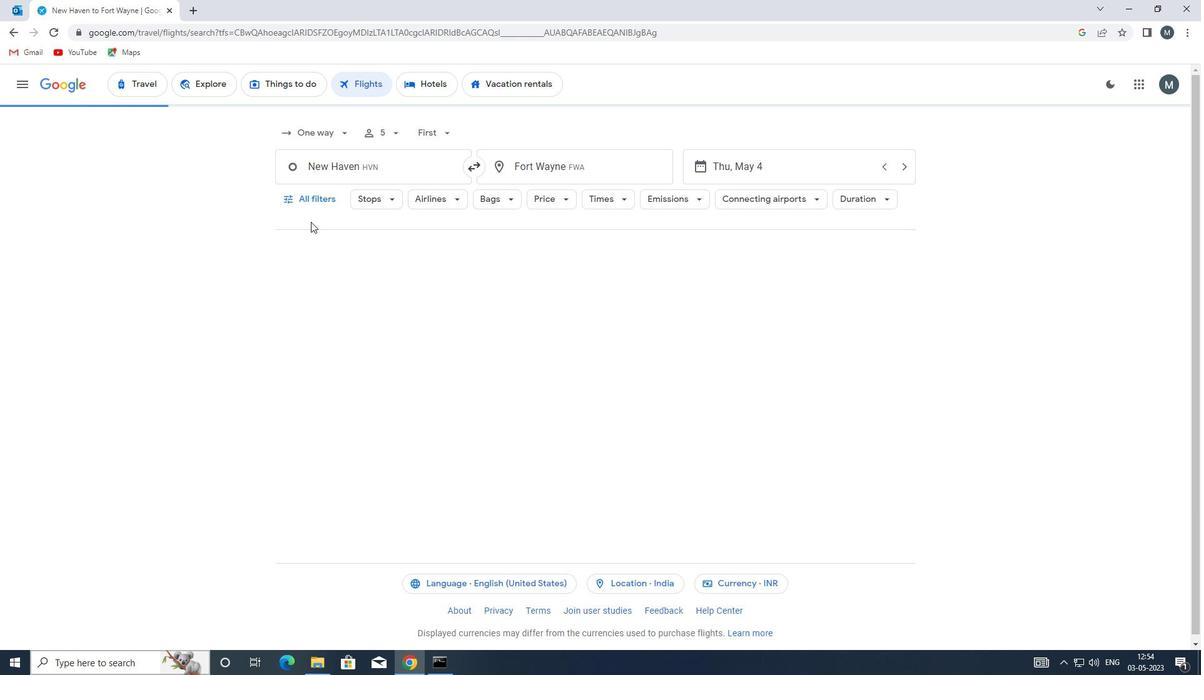 
Action: Mouse pressed left at (307, 204)
Screenshot: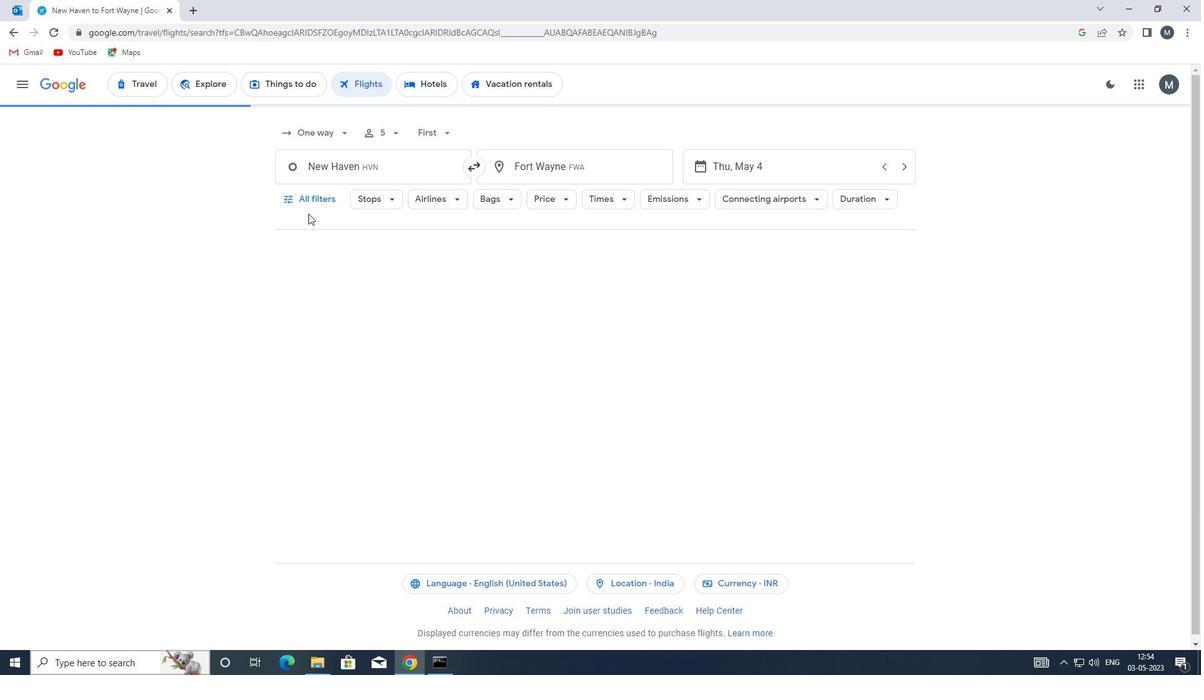 
Action: Mouse moved to (377, 358)
Screenshot: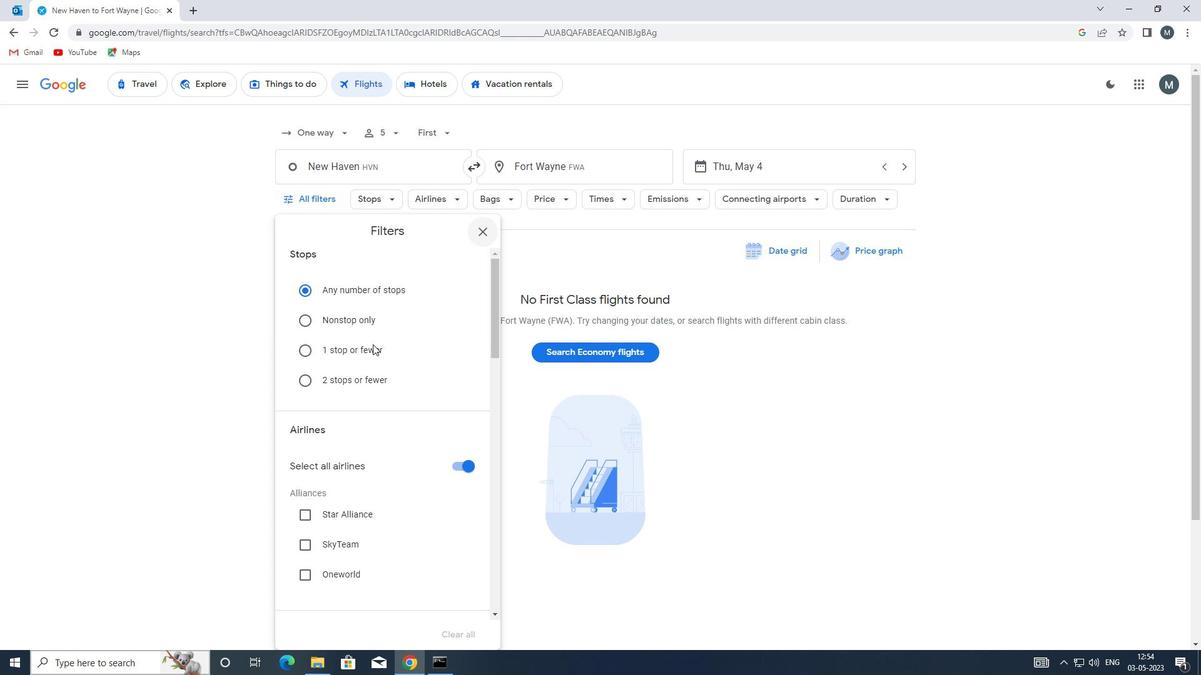 
Action: Mouse scrolled (377, 357) with delta (0, 0)
Screenshot: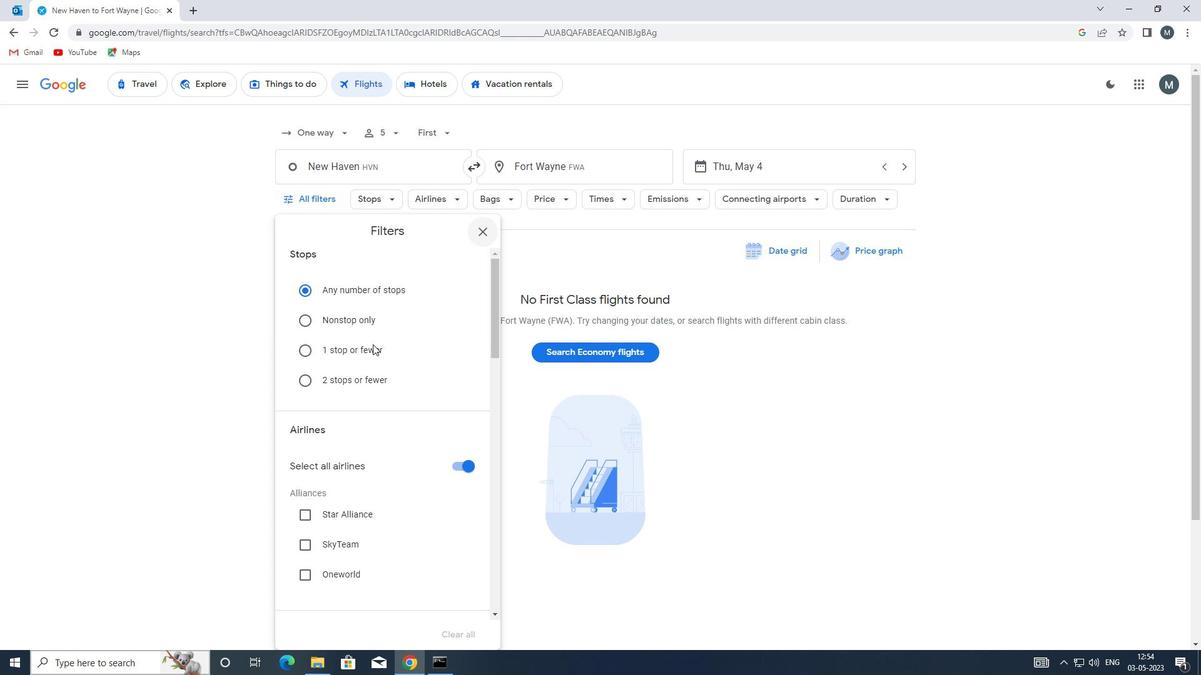 
Action: Mouse moved to (464, 409)
Screenshot: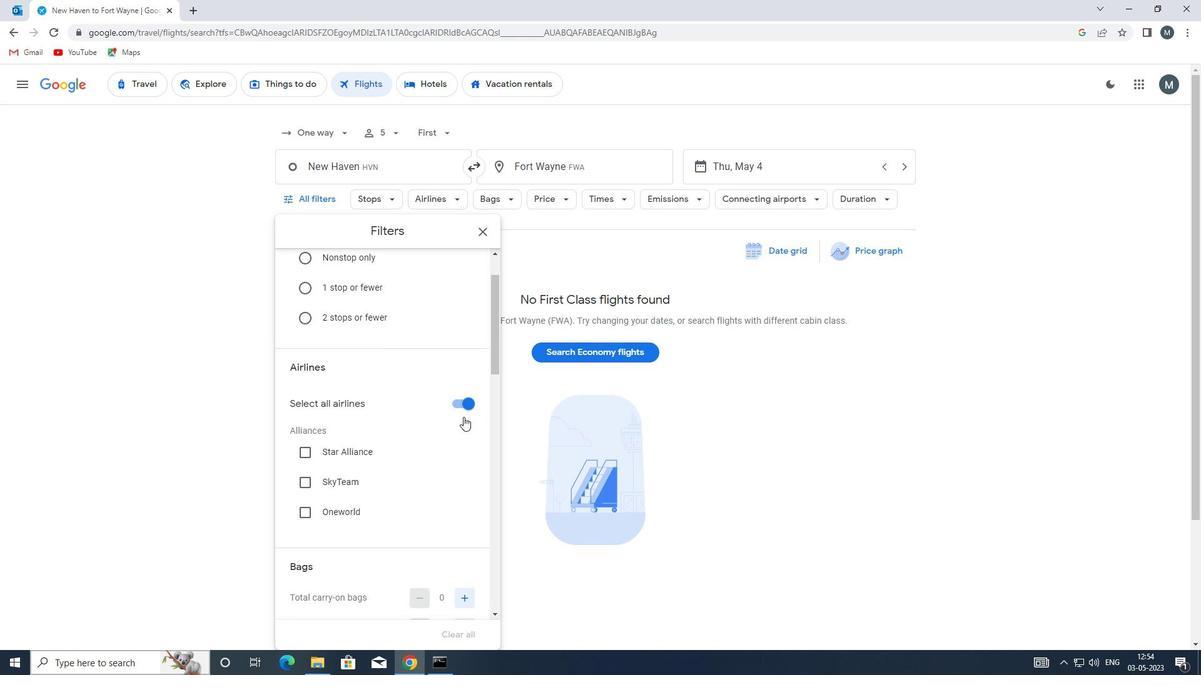 
Action: Mouse pressed left at (464, 409)
Screenshot: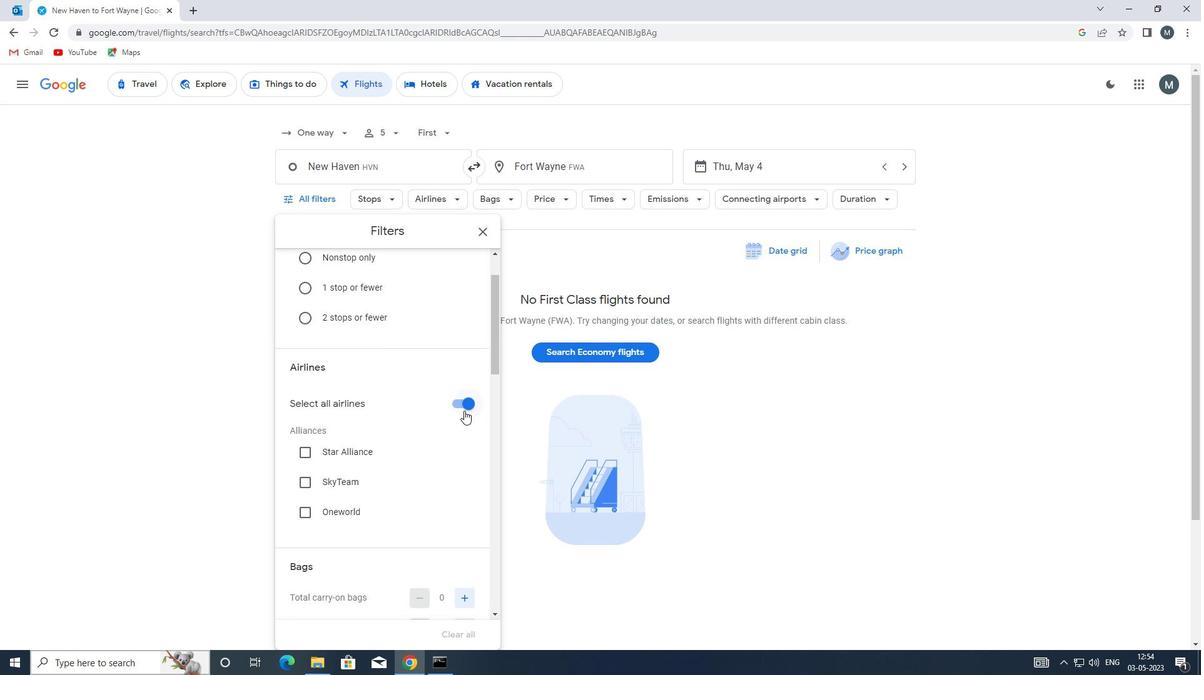 
Action: Mouse moved to (428, 393)
Screenshot: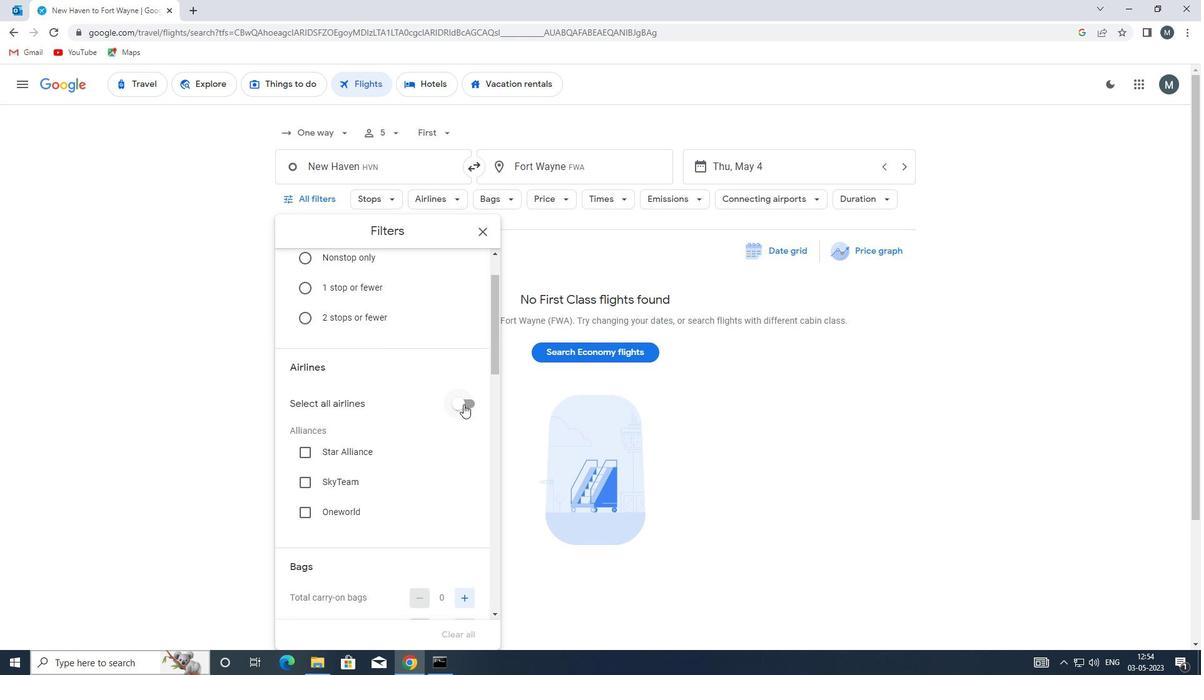 
Action: Mouse scrolled (428, 392) with delta (0, 0)
Screenshot: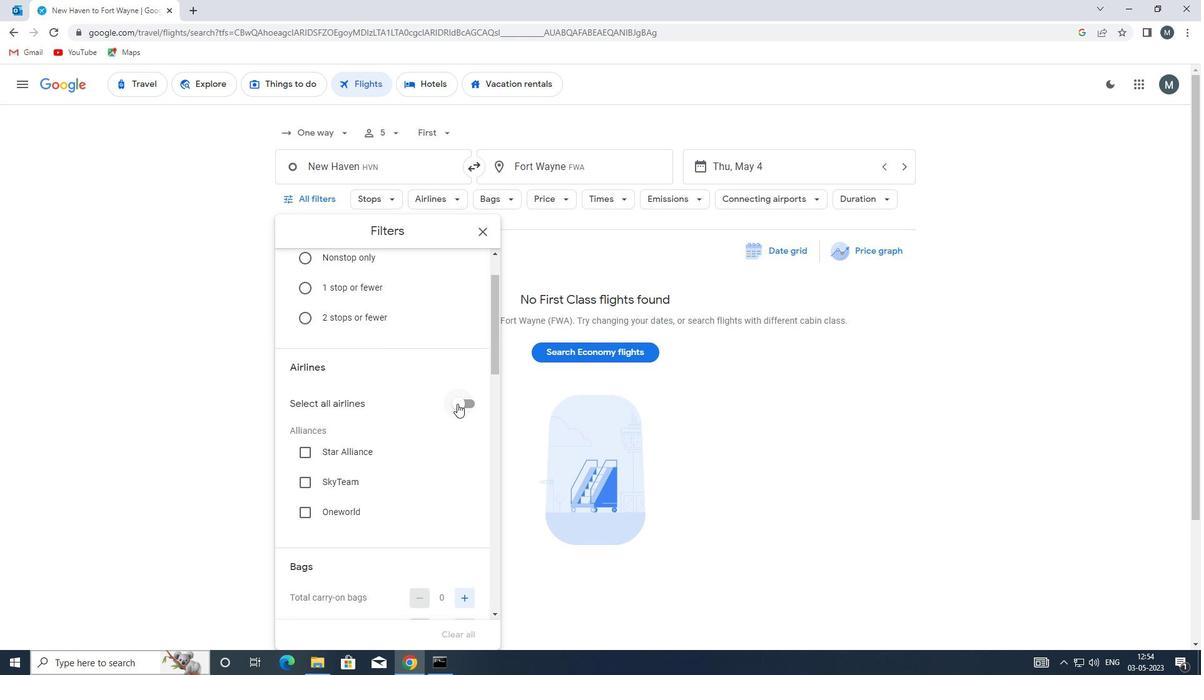 
Action: Mouse scrolled (428, 392) with delta (0, 0)
Screenshot: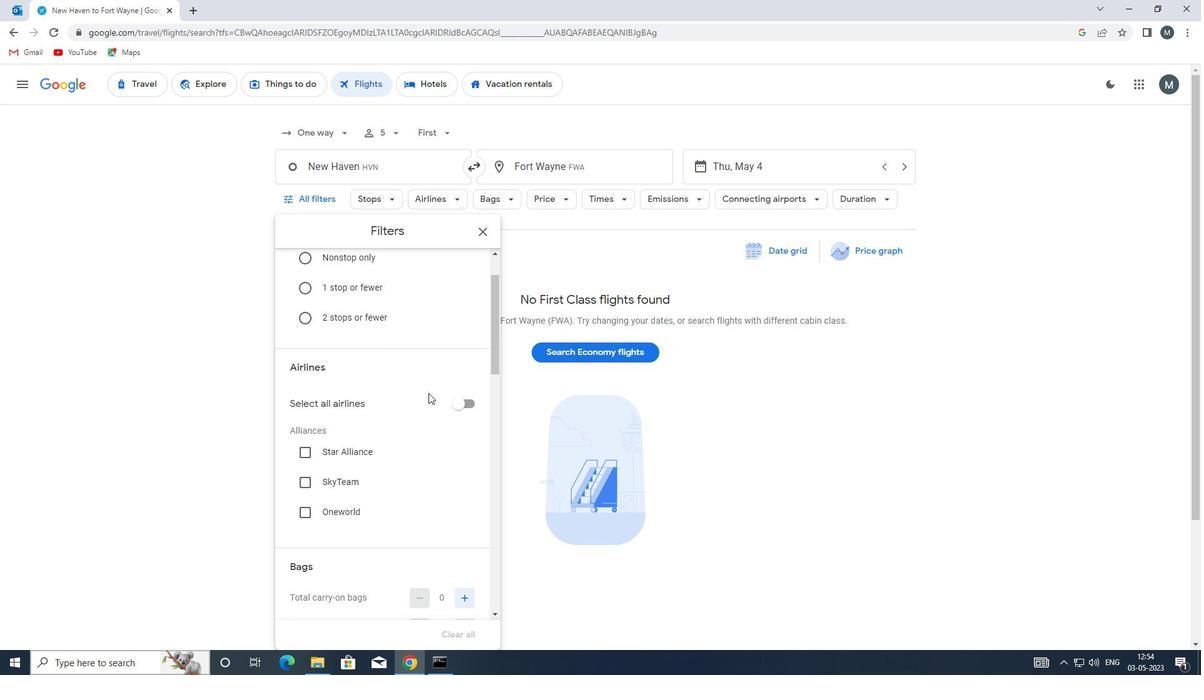
Action: Mouse moved to (384, 363)
Screenshot: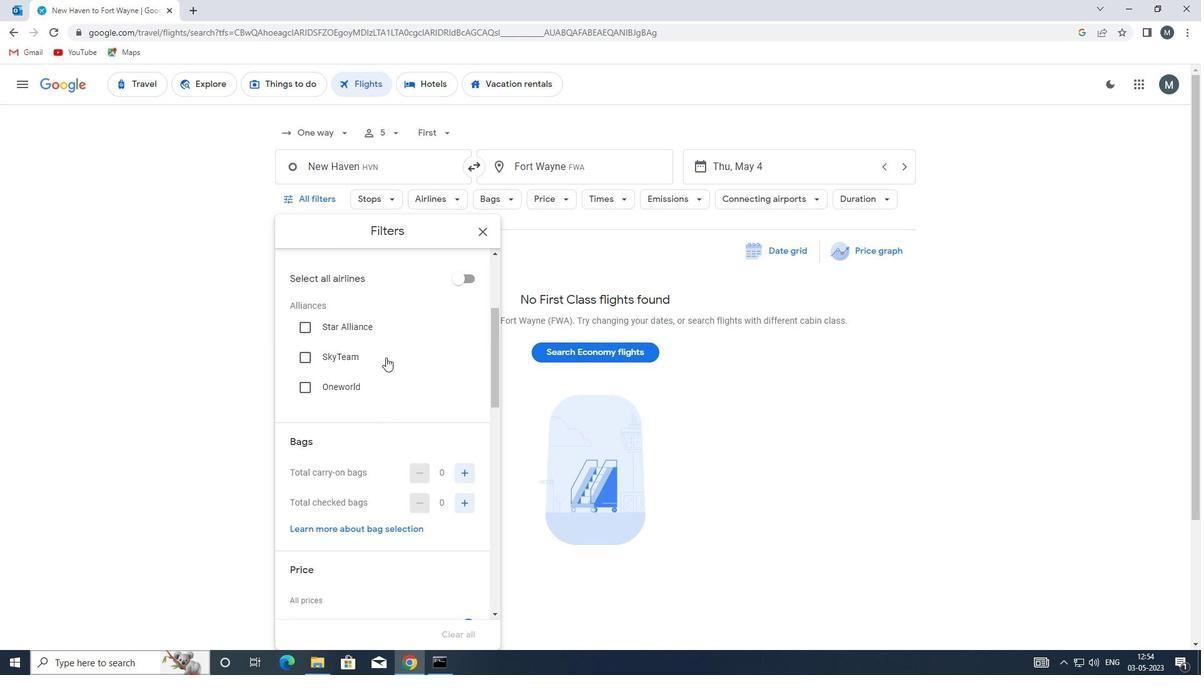 
Action: Mouse scrolled (384, 362) with delta (0, 0)
Screenshot: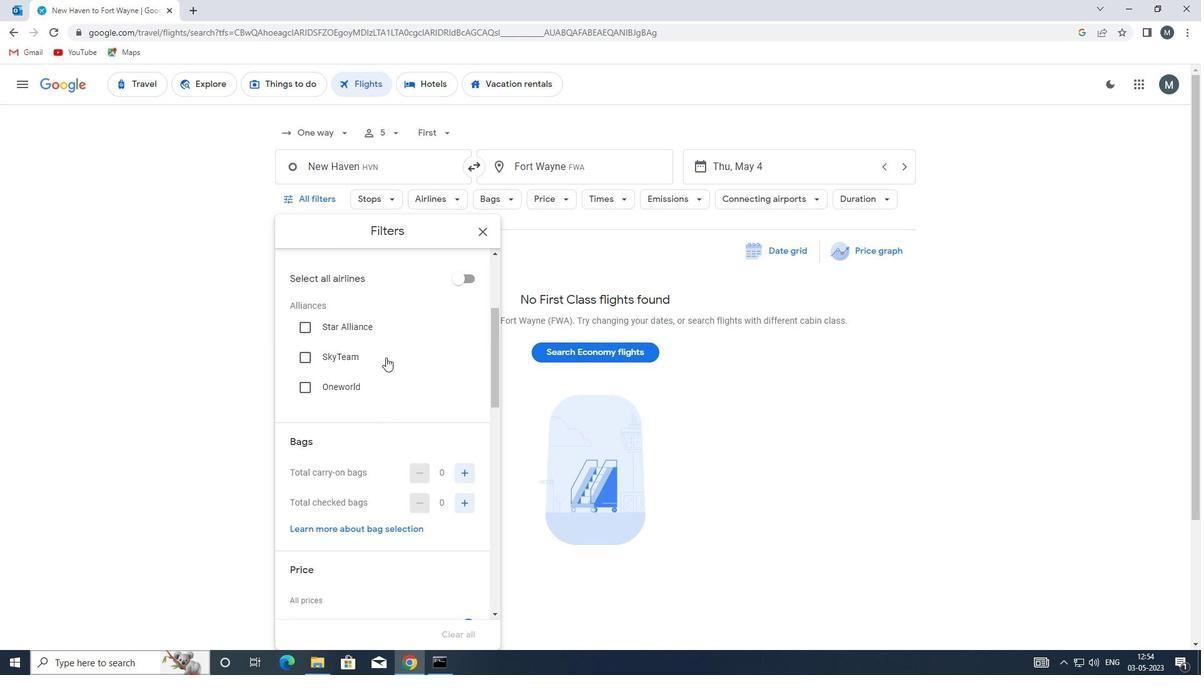 
Action: Mouse moved to (394, 369)
Screenshot: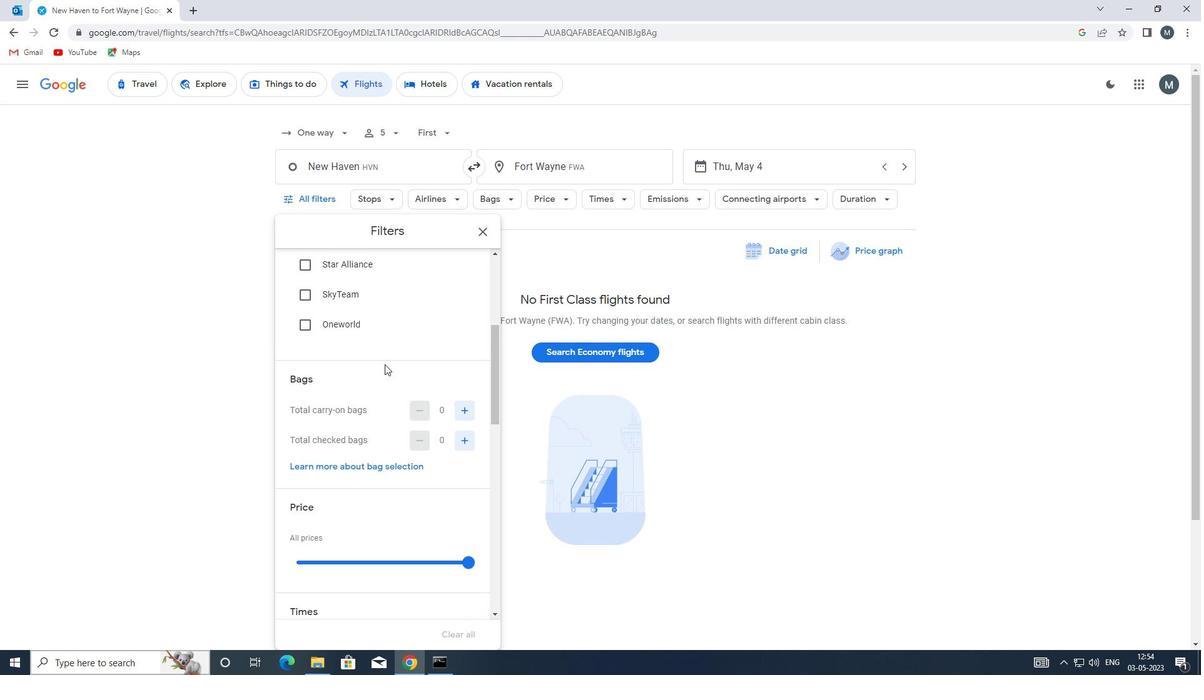 
Action: Mouse scrolled (394, 368) with delta (0, 0)
Screenshot: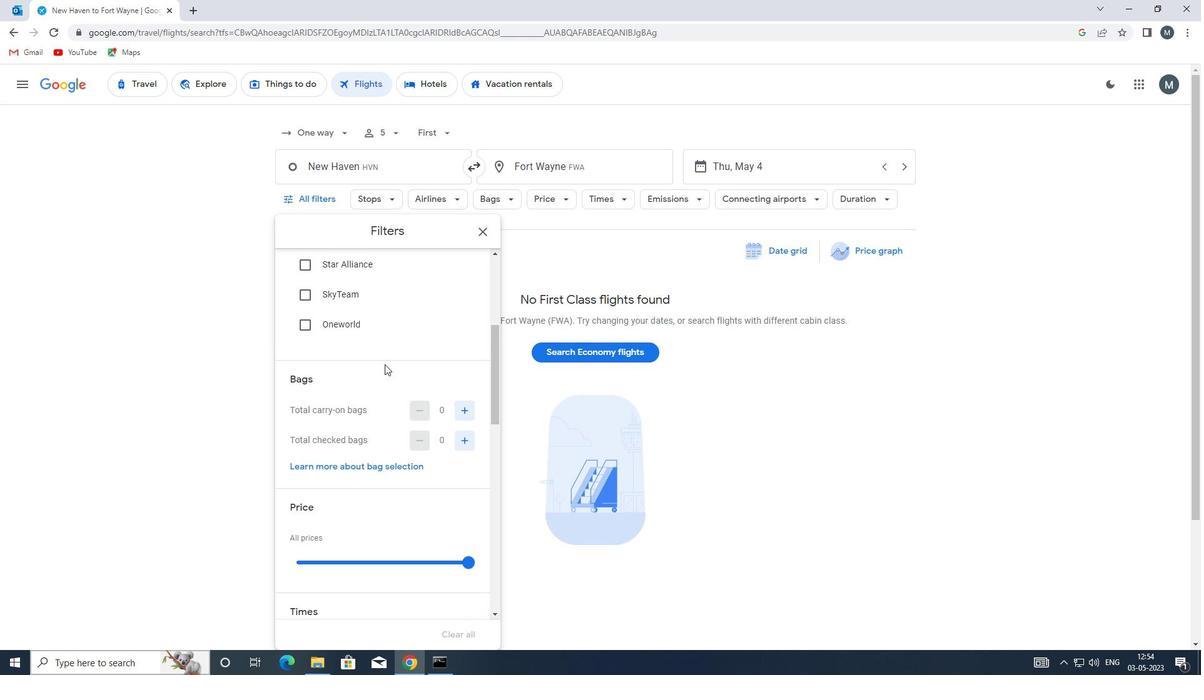 
Action: Mouse moved to (466, 376)
Screenshot: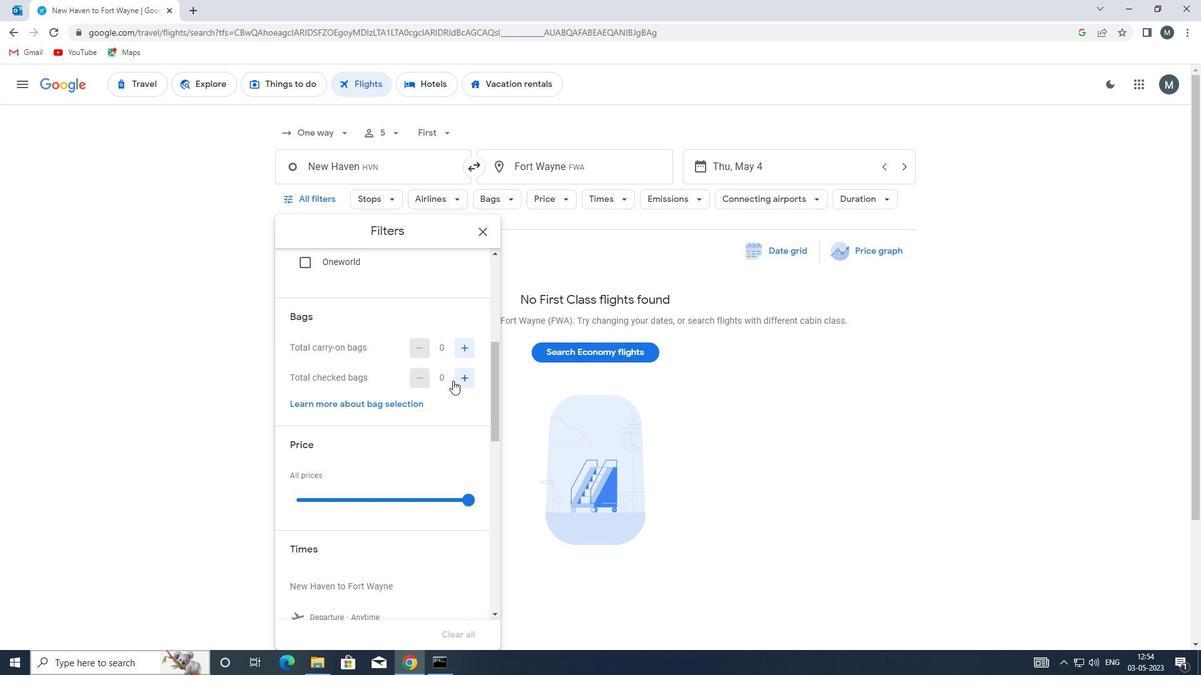 
Action: Mouse pressed left at (466, 376)
Screenshot: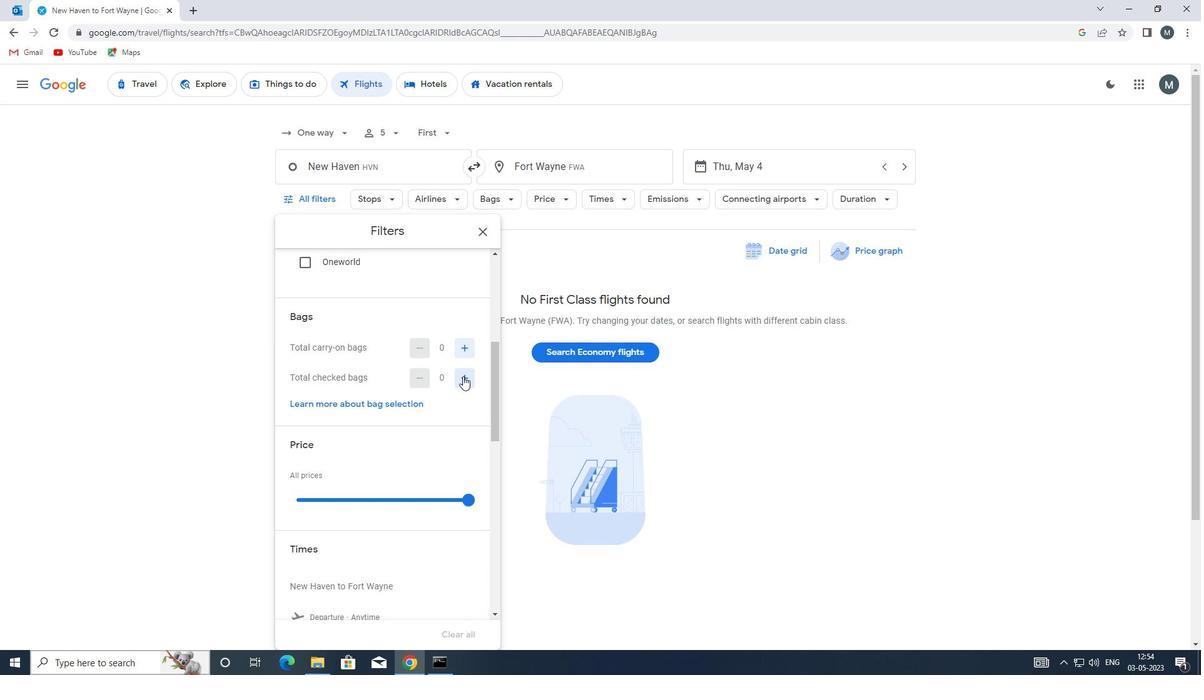 
Action: Mouse moved to (382, 391)
Screenshot: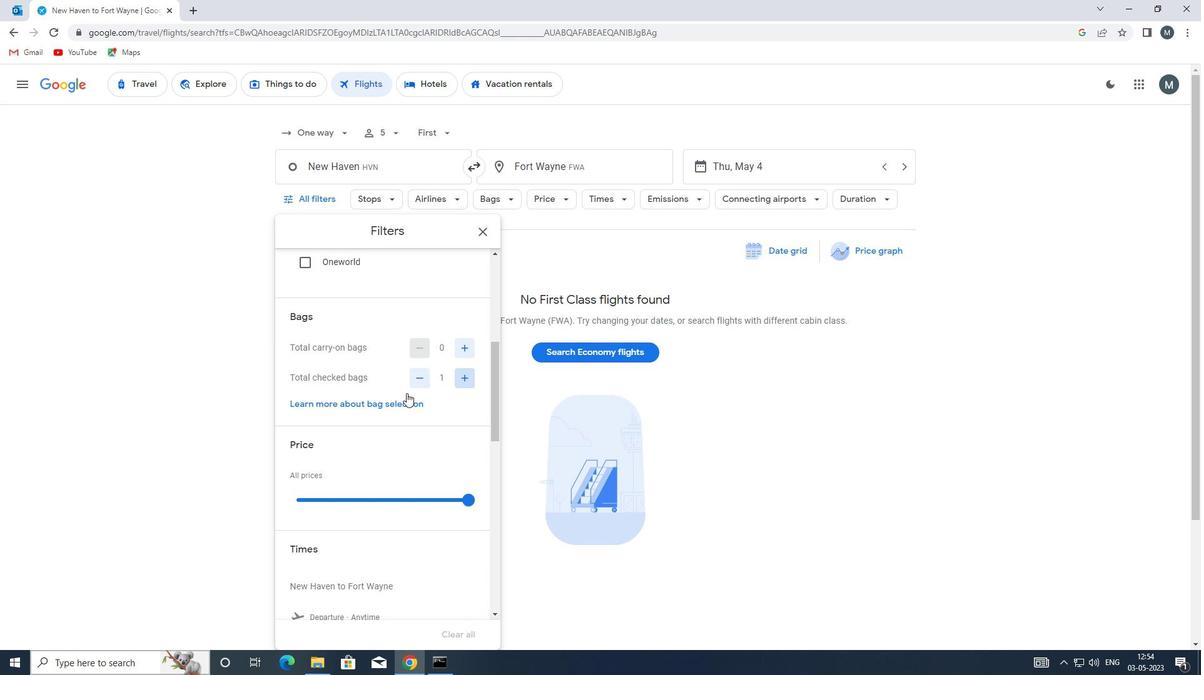 
Action: Mouse scrolled (382, 391) with delta (0, 0)
Screenshot: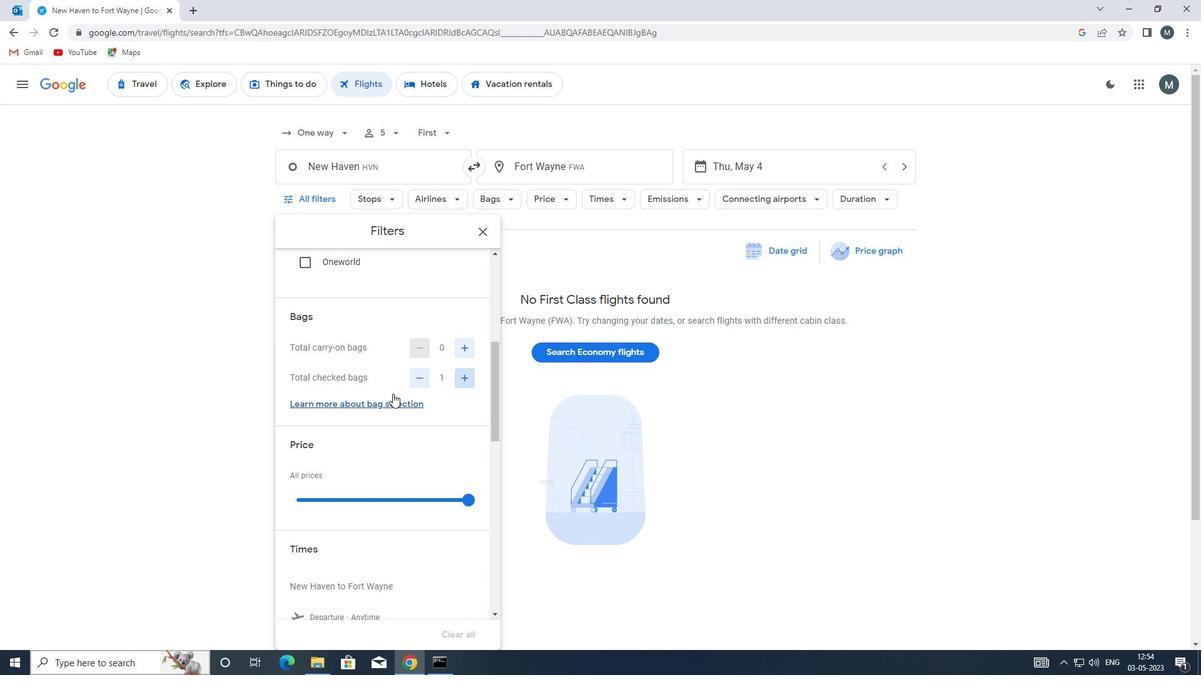 
Action: Mouse moved to (340, 433)
Screenshot: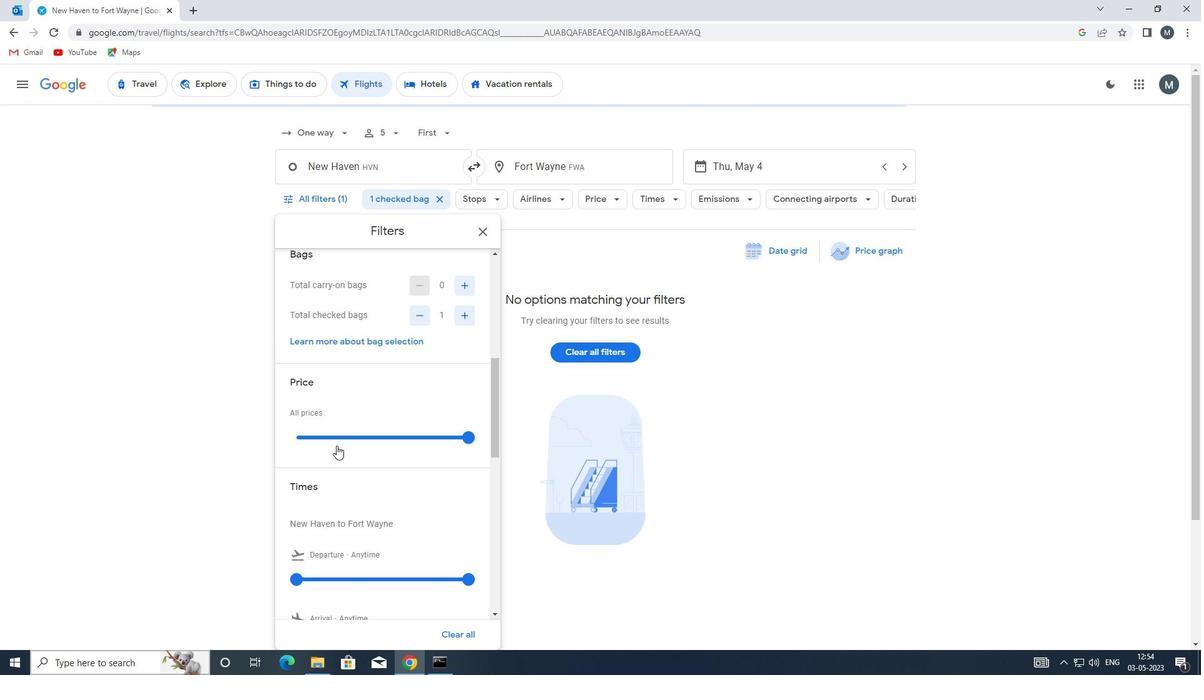 
Action: Mouse pressed left at (340, 433)
Screenshot: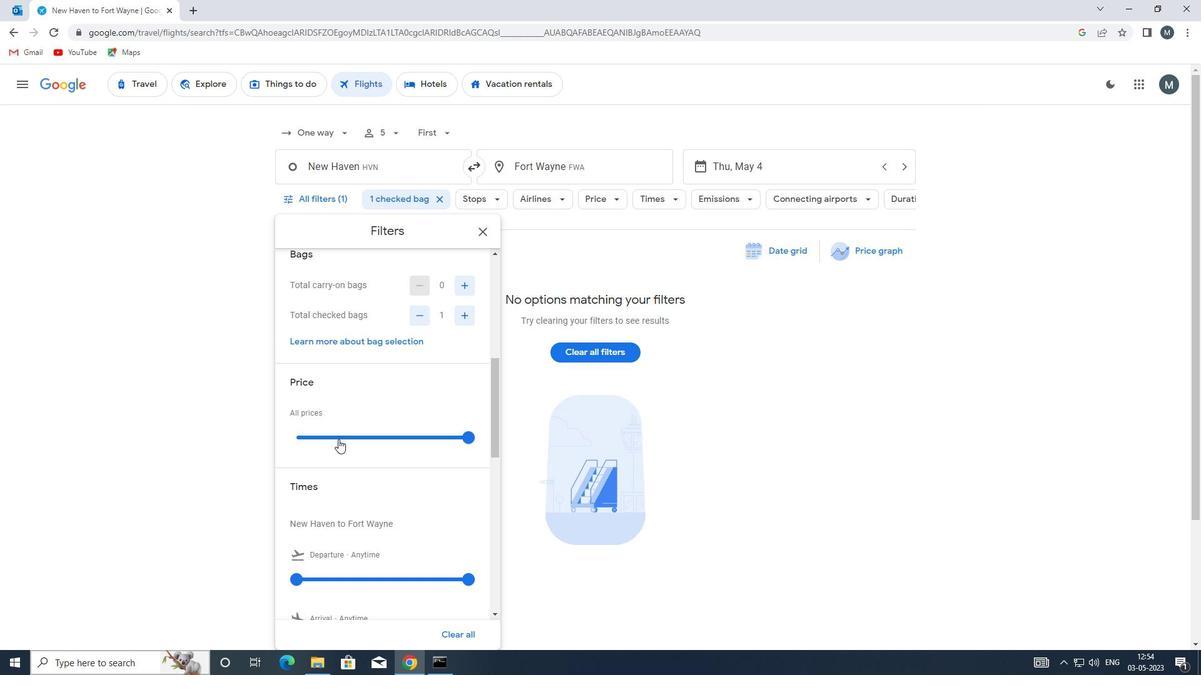 
Action: Mouse moved to (341, 433)
Screenshot: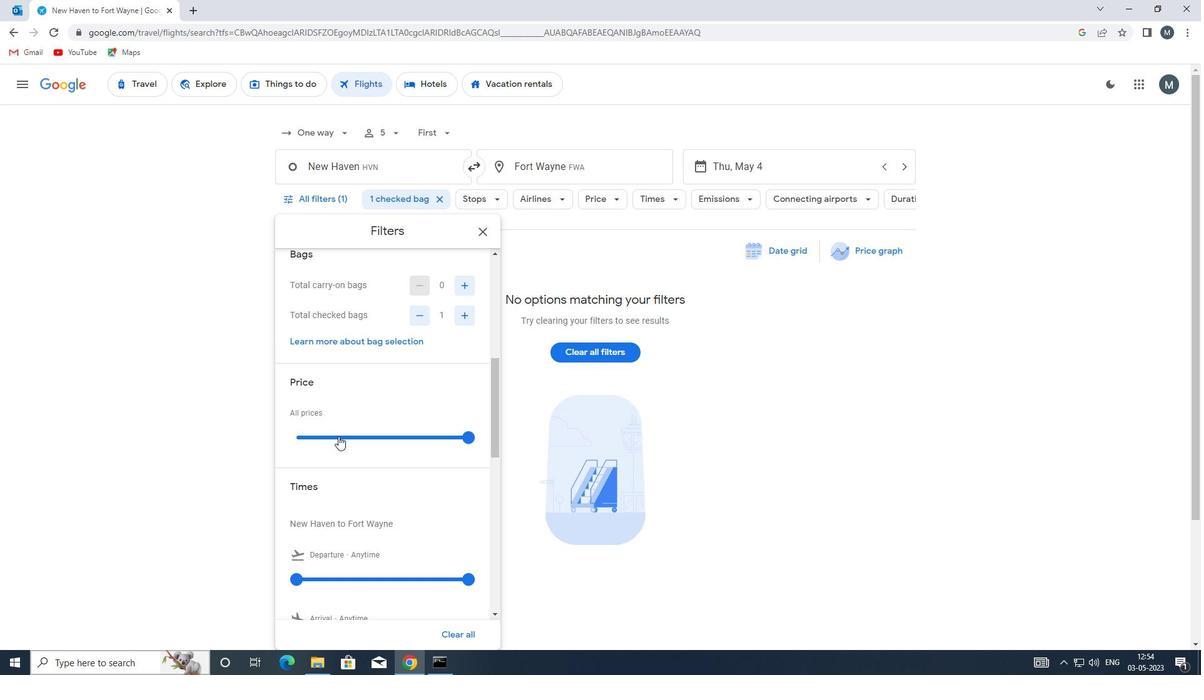 
Action: Mouse pressed left at (341, 433)
Screenshot: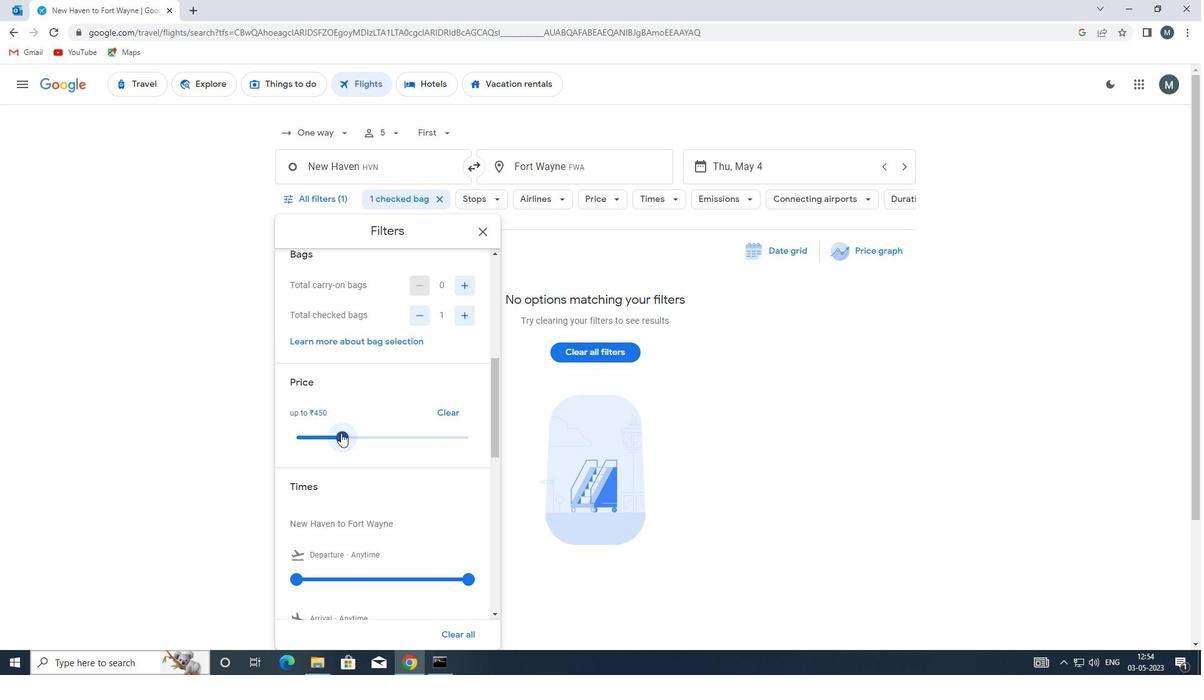 
Action: Mouse moved to (401, 424)
Screenshot: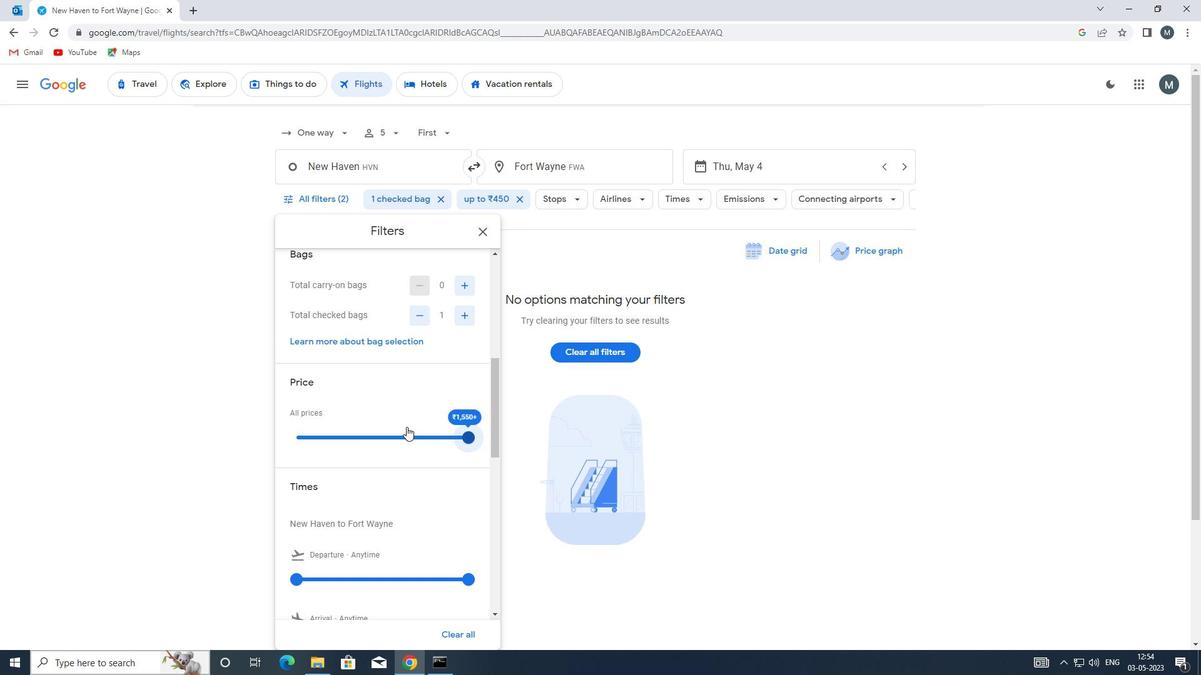 
Action: Mouse scrolled (401, 423) with delta (0, 0)
Screenshot: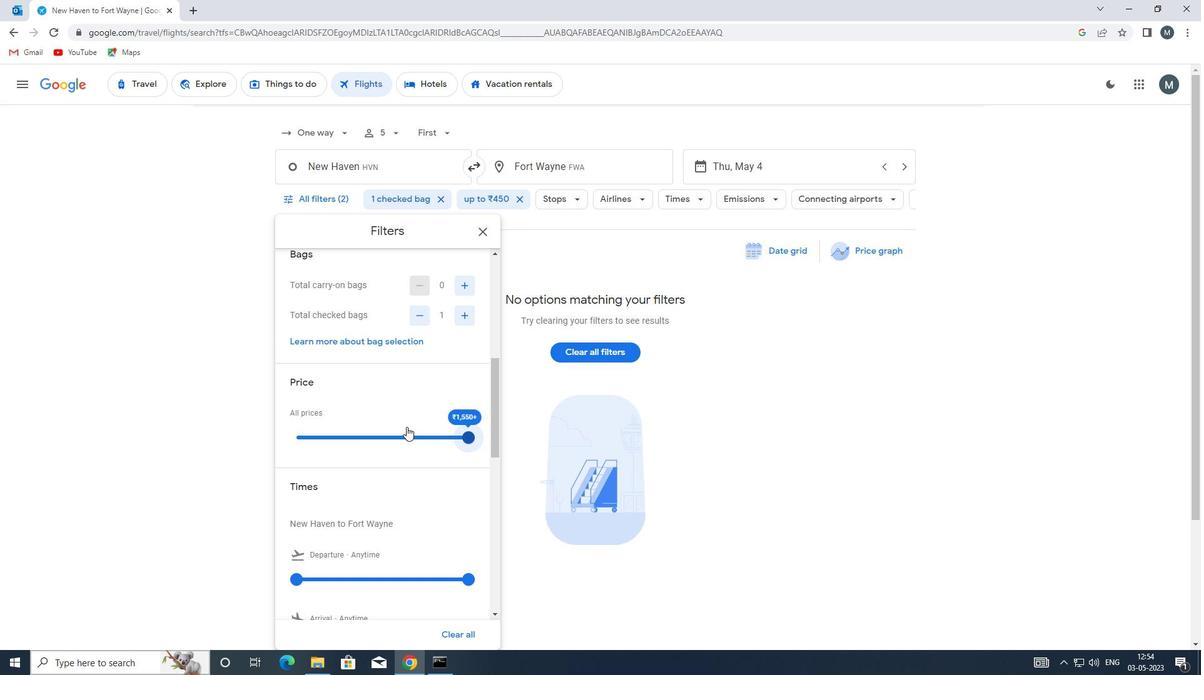 
Action: Mouse scrolled (401, 423) with delta (0, 0)
Screenshot: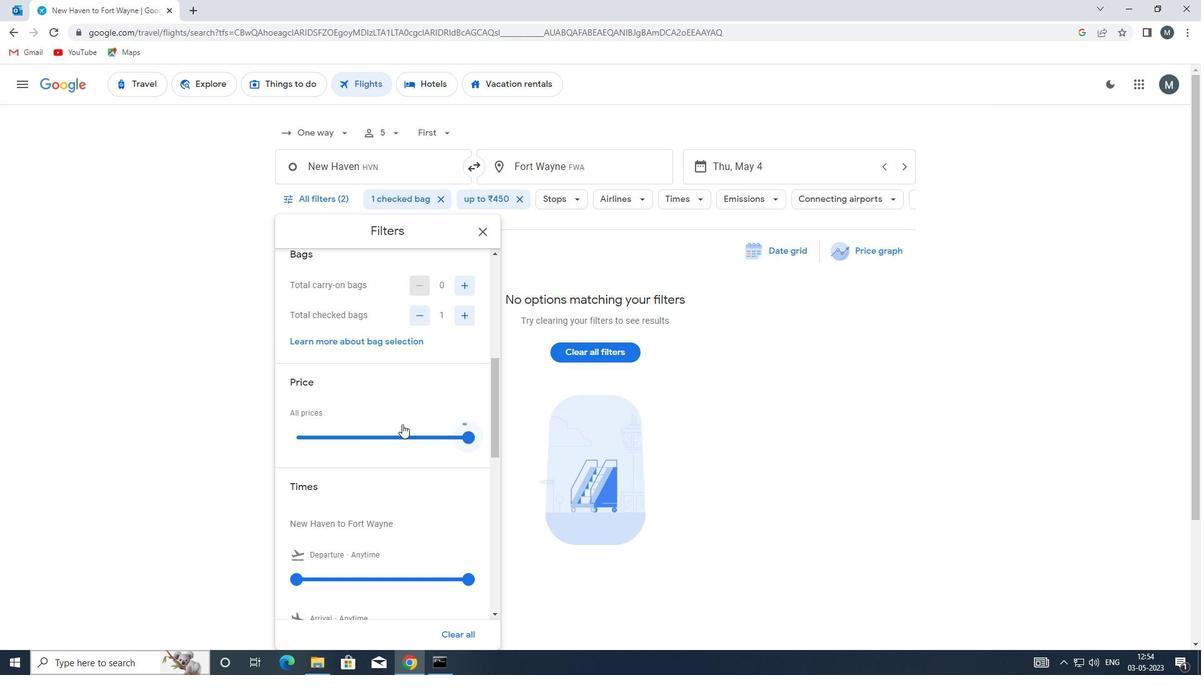 
Action: Mouse moved to (406, 396)
Screenshot: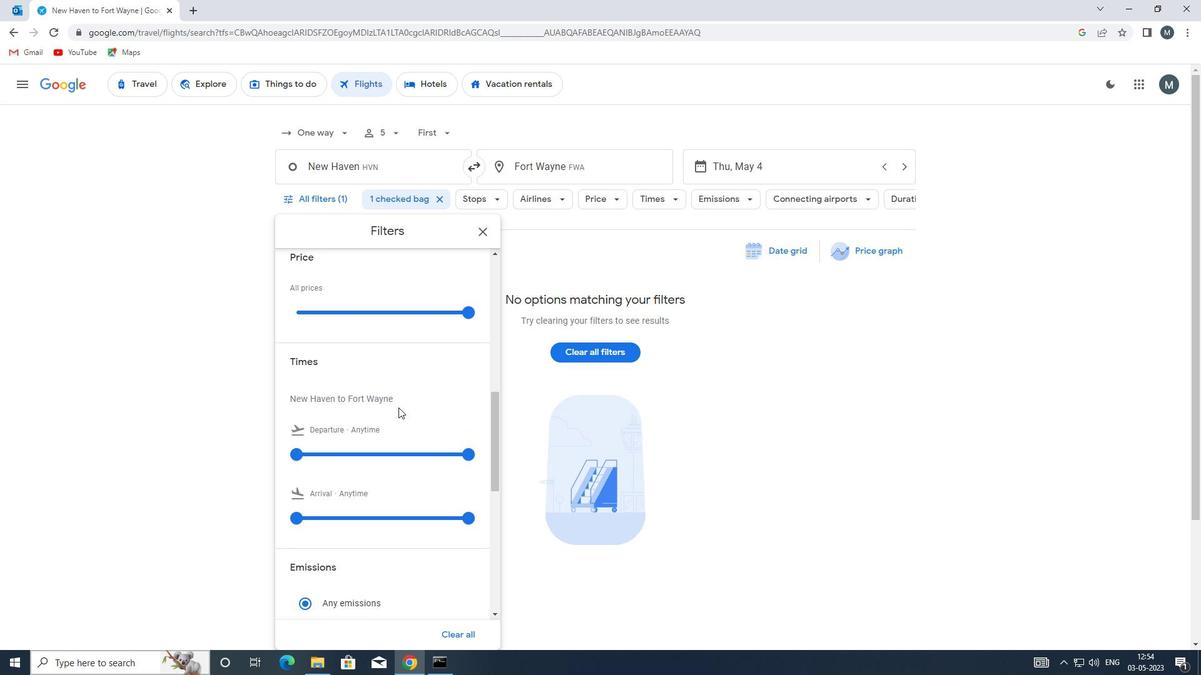 
Action: Mouse scrolled (406, 395) with delta (0, 0)
Screenshot: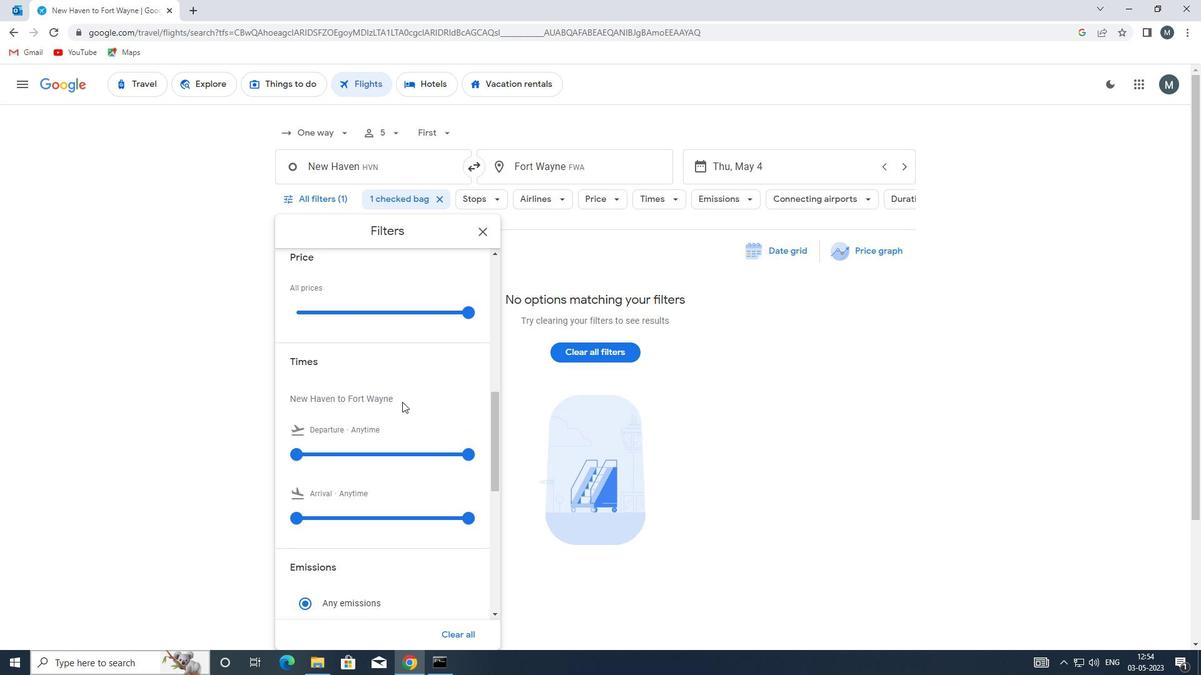 
Action: Mouse moved to (289, 390)
Screenshot: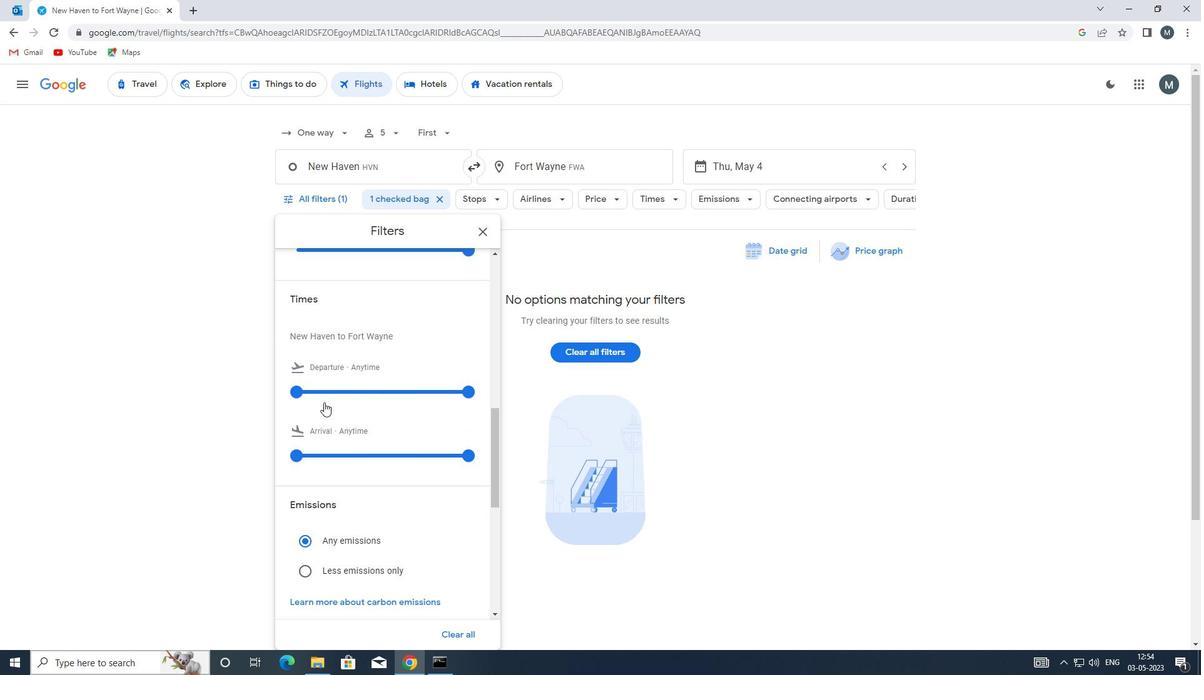 
Action: Mouse pressed left at (289, 390)
Screenshot: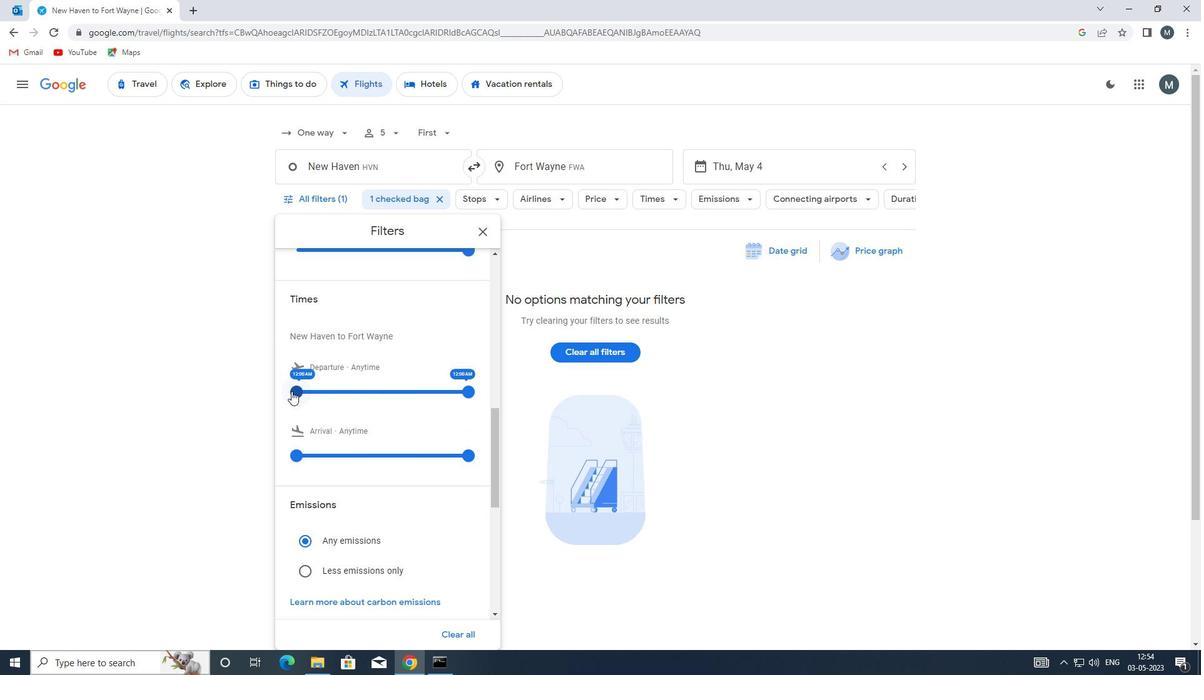 
Action: Mouse moved to (461, 392)
Screenshot: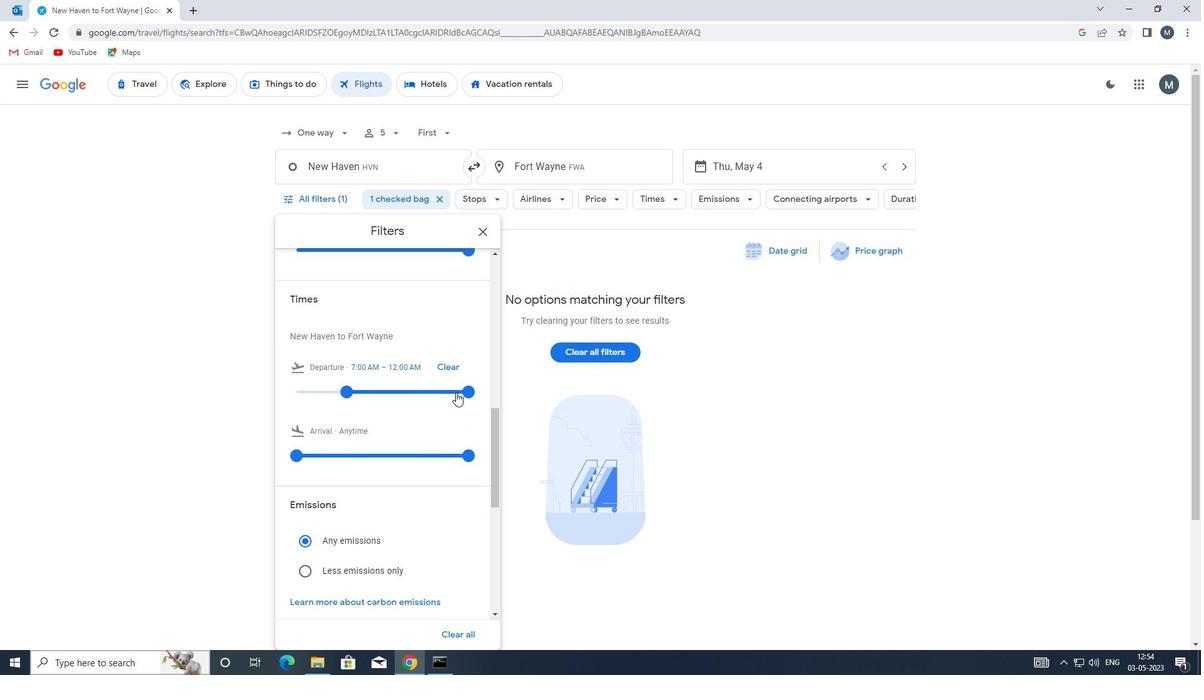 
Action: Mouse pressed left at (461, 392)
Screenshot: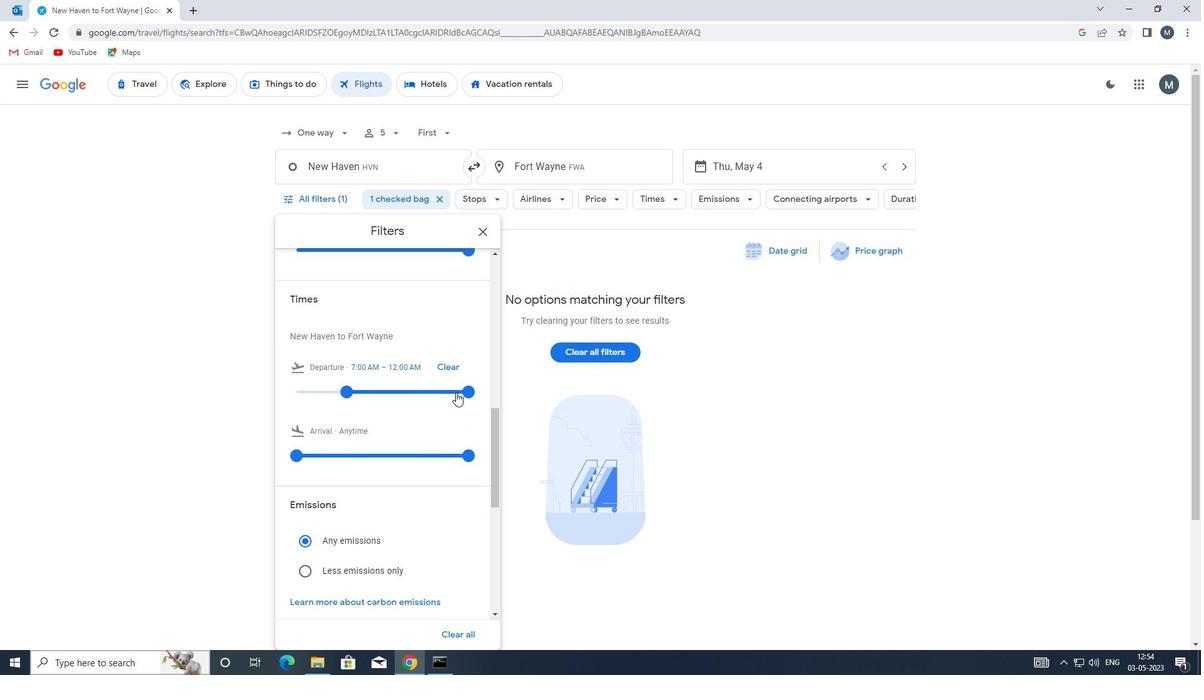 
Action: Mouse moved to (379, 376)
Screenshot: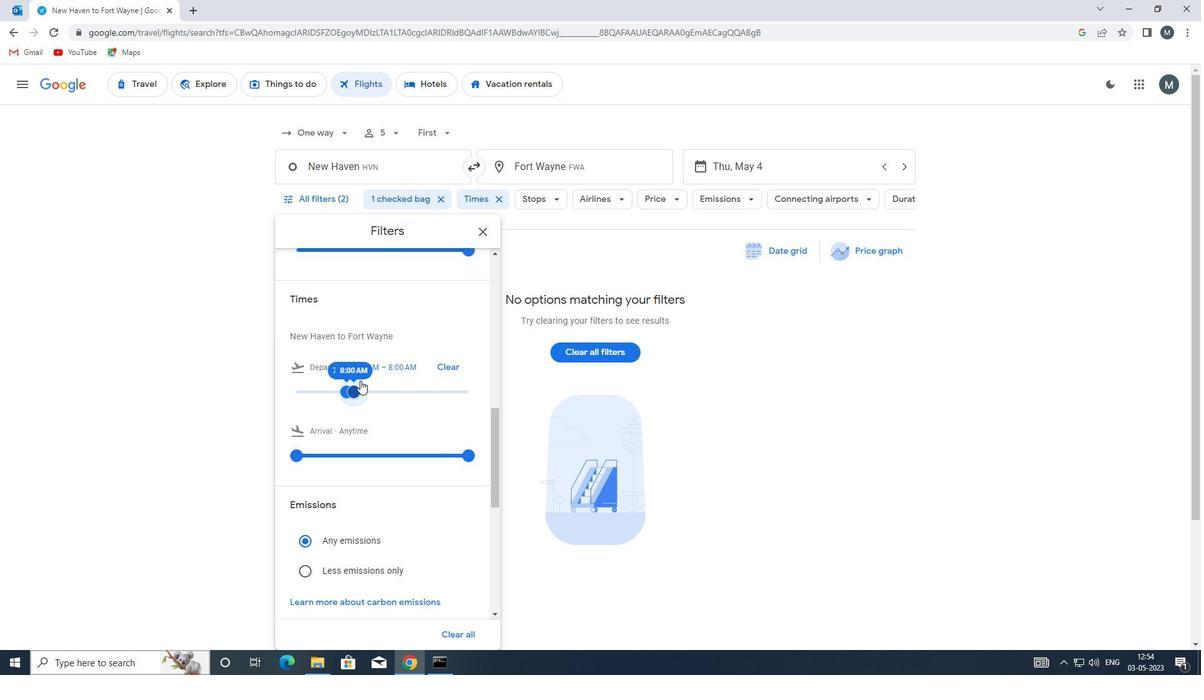 
Action: Mouse scrolled (379, 375) with delta (0, 0)
Screenshot: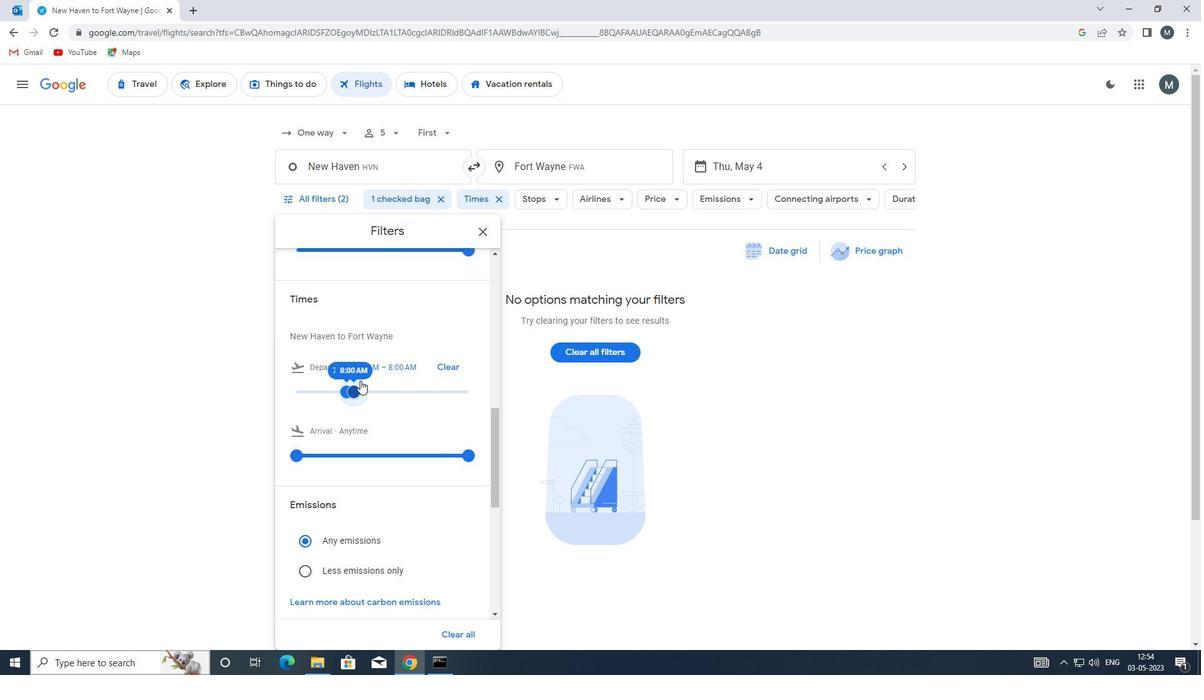 
Action: Mouse moved to (486, 235)
Screenshot: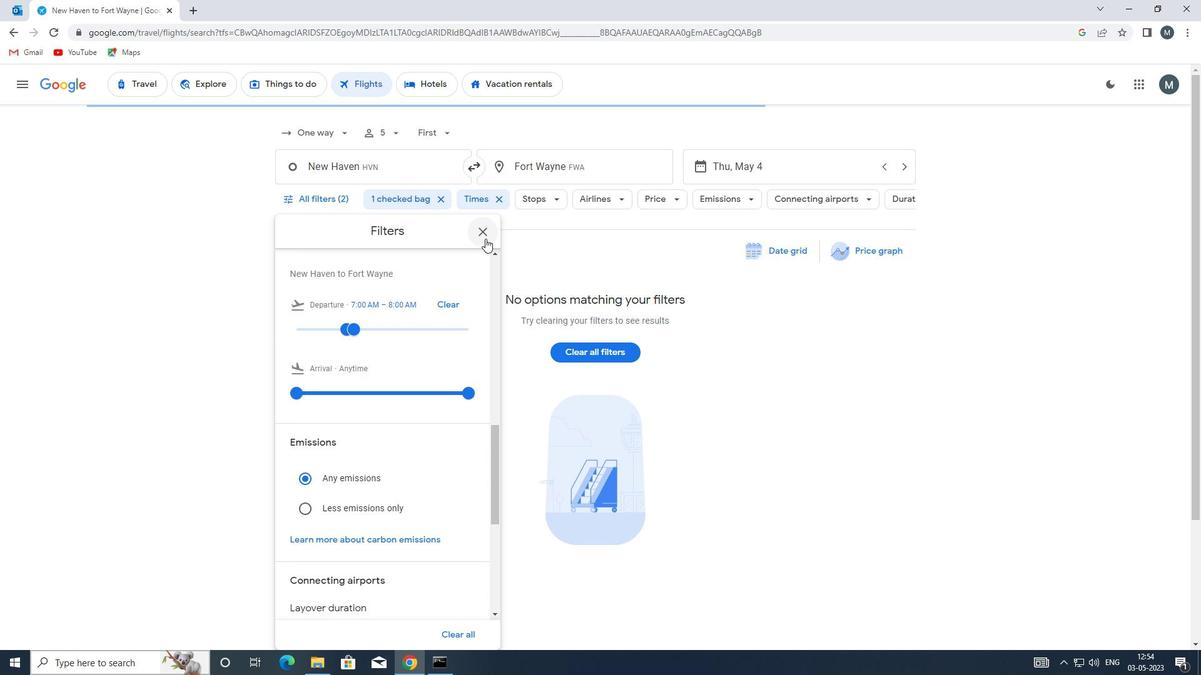 
Action: Mouse pressed left at (486, 235)
Screenshot: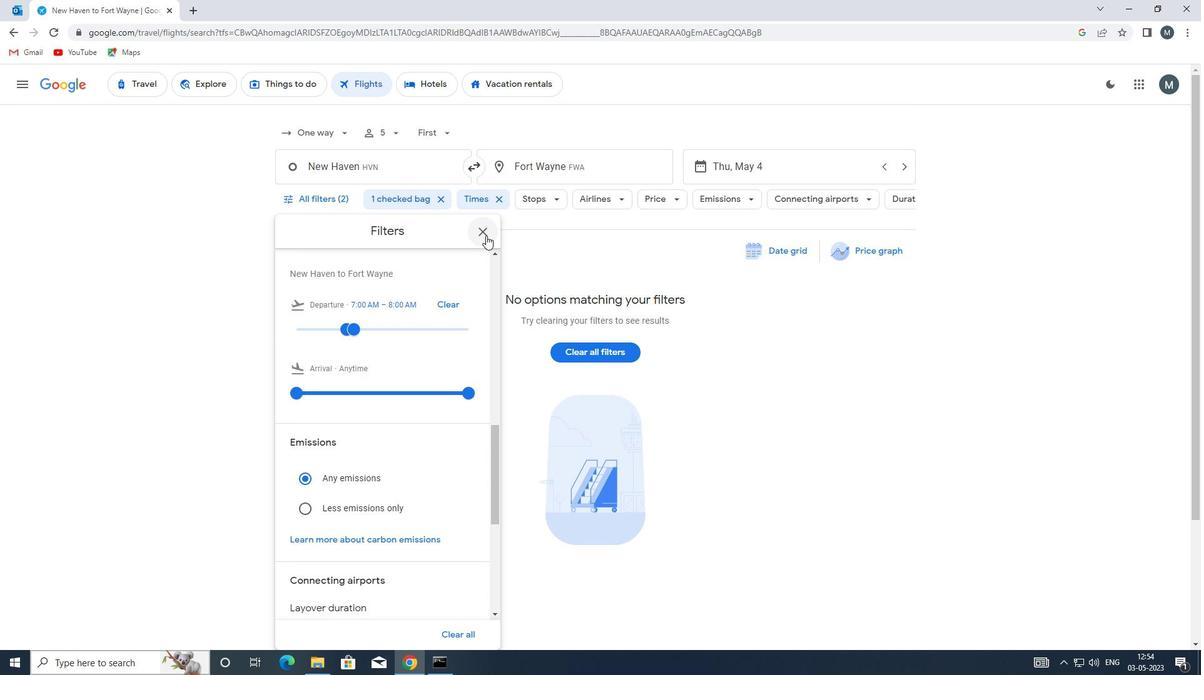 
